 Task: Find connections with filter location Bakau with filter topic #house with filter profile language Spanish with filter current company Indian Administrative Service (IAS) - Government of India with filter school St. Joseph's Matriculation Higher Secondary School with filter industry Executive Offices with filter service category Email Marketing with filter keywords title Culture Operations Manager
Action: Mouse moved to (253, 192)
Screenshot: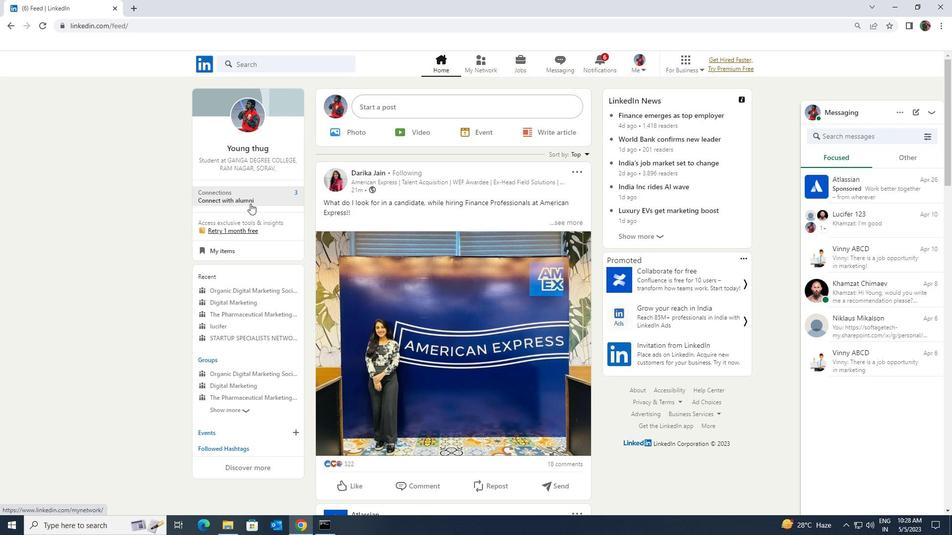 
Action: Mouse pressed left at (253, 192)
Screenshot: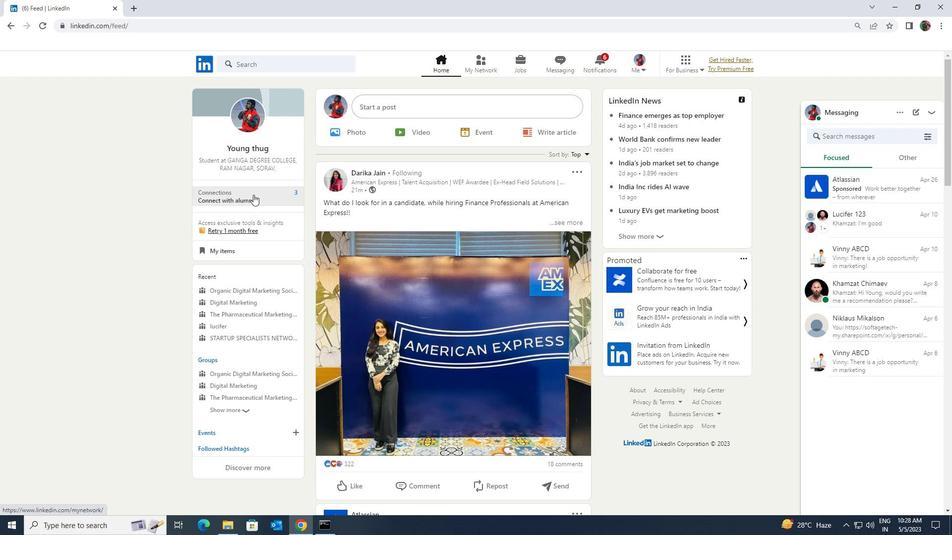 
Action: Mouse moved to (253, 124)
Screenshot: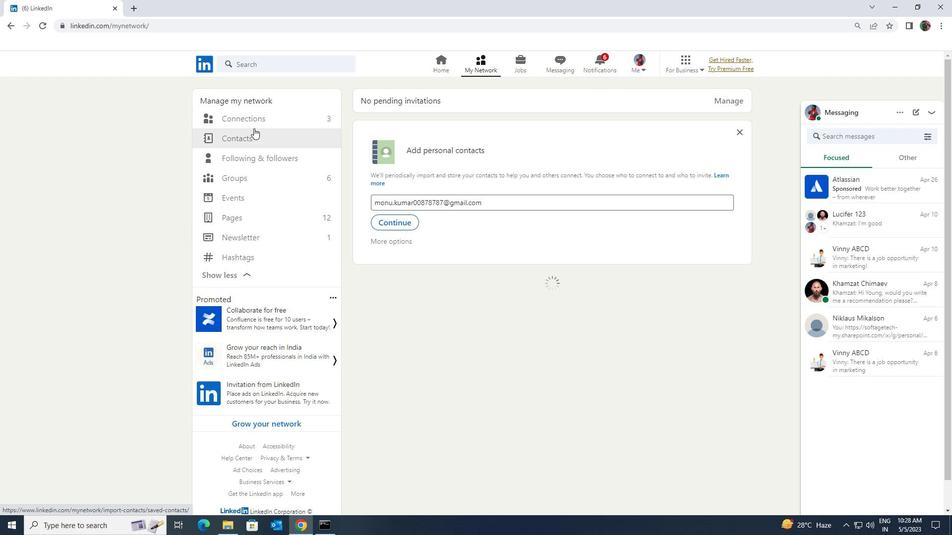 
Action: Mouse pressed left at (253, 124)
Screenshot: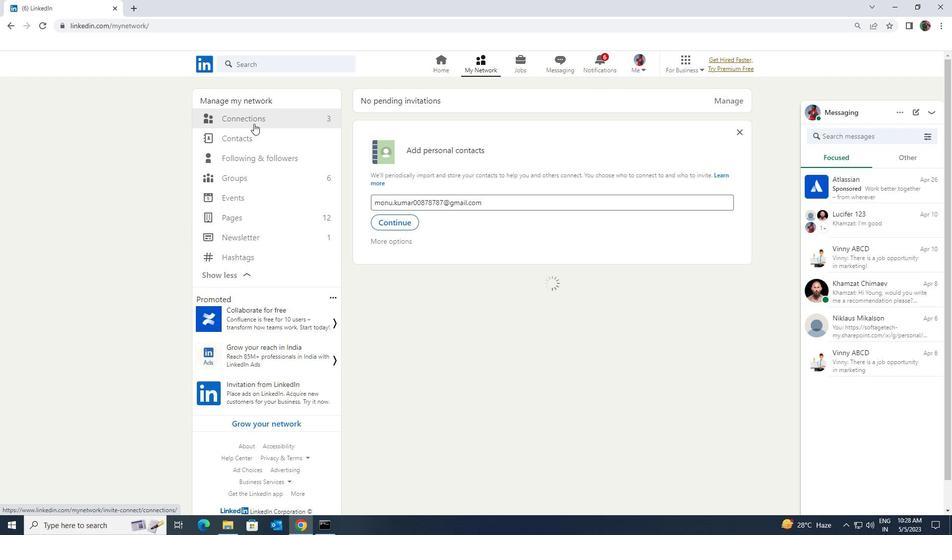 
Action: Mouse moved to (525, 122)
Screenshot: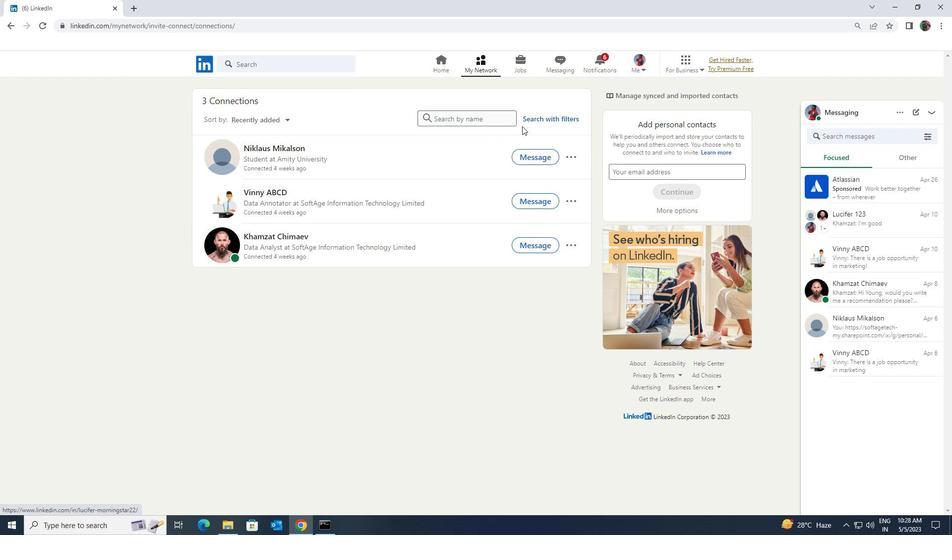 
Action: Mouse pressed left at (525, 122)
Screenshot: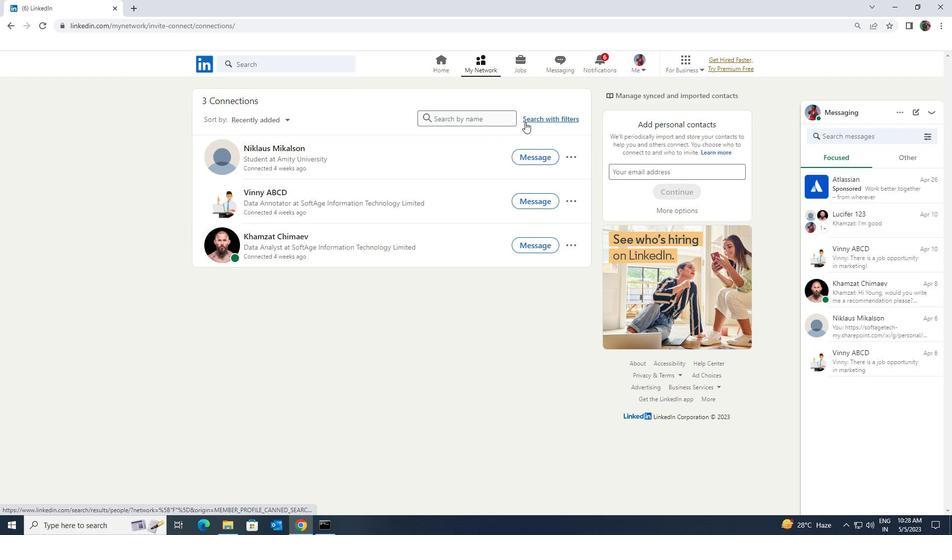 
Action: Mouse moved to (509, 94)
Screenshot: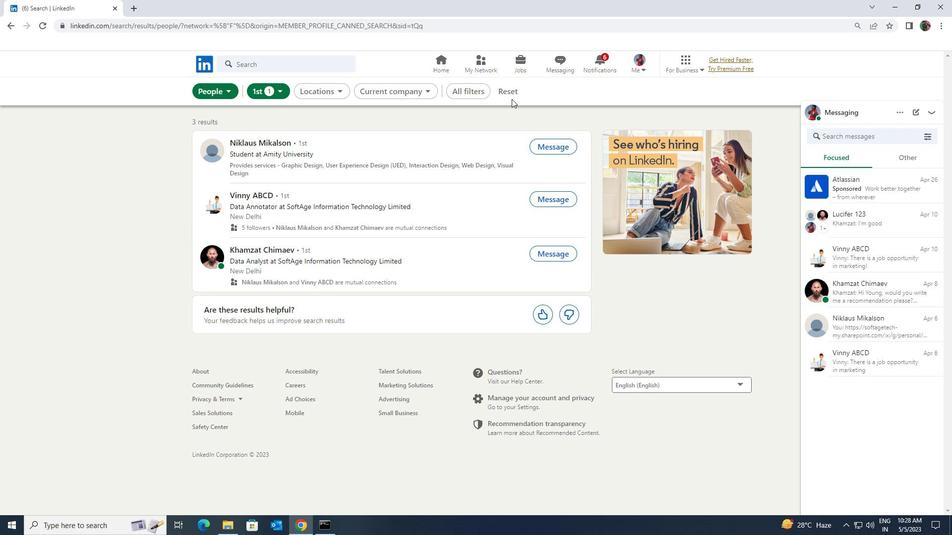 
Action: Mouse pressed left at (509, 94)
Screenshot: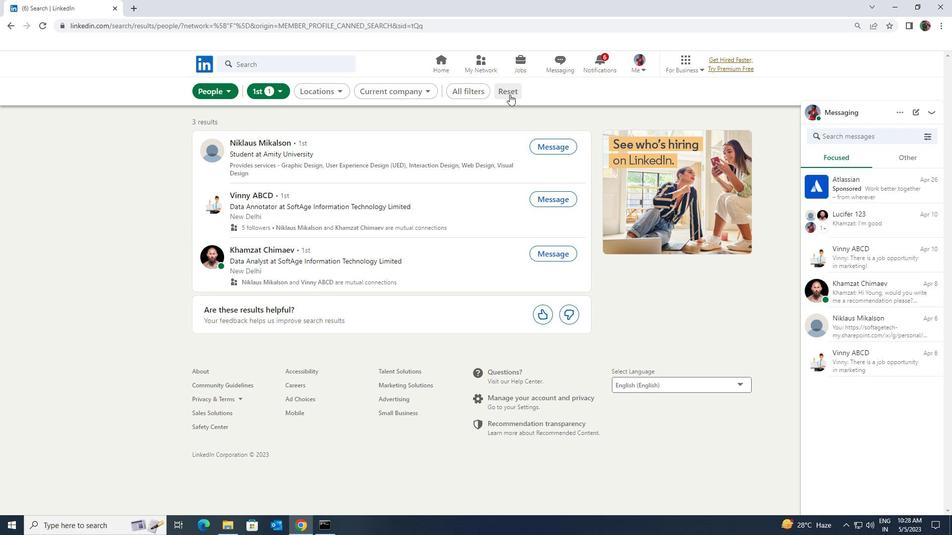 
Action: Mouse moved to (493, 88)
Screenshot: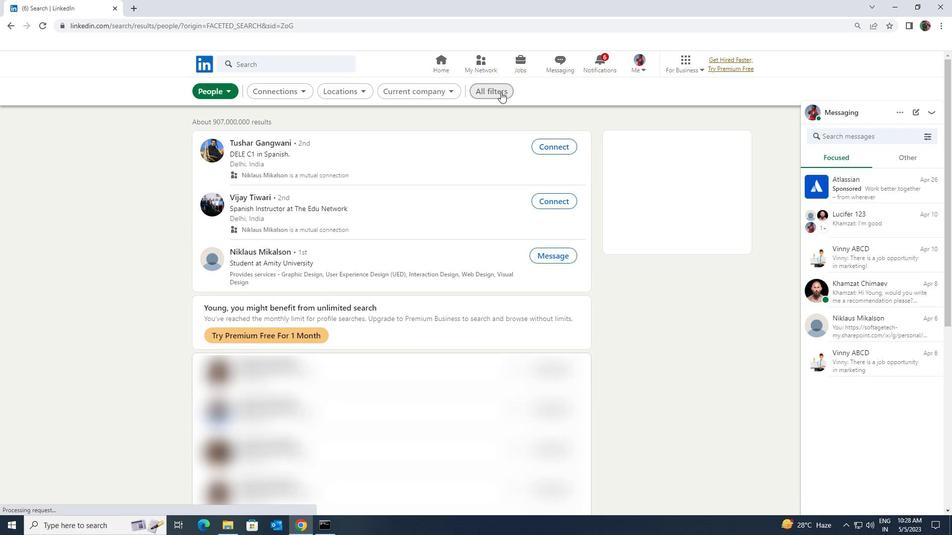
Action: Mouse pressed left at (493, 88)
Screenshot: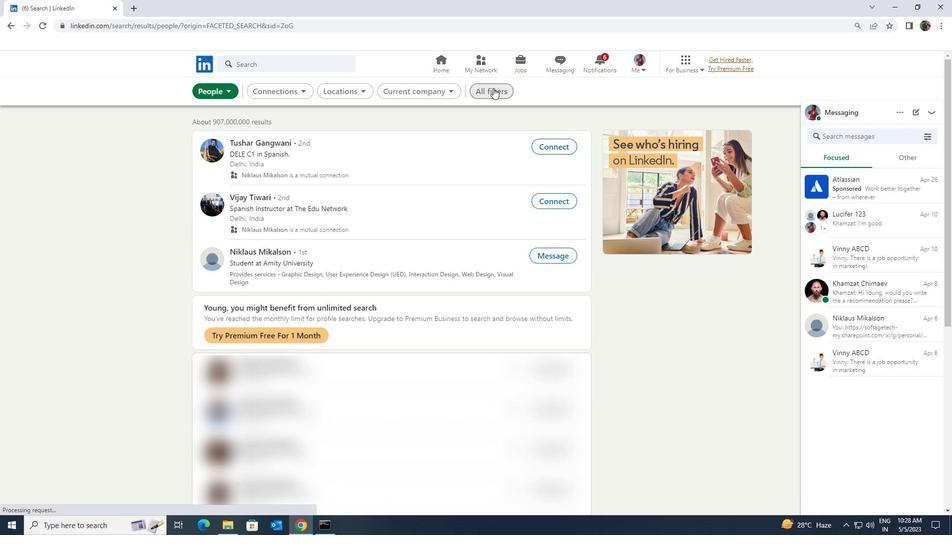 
Action: Mouse moved to (817, 387)
Screenshot: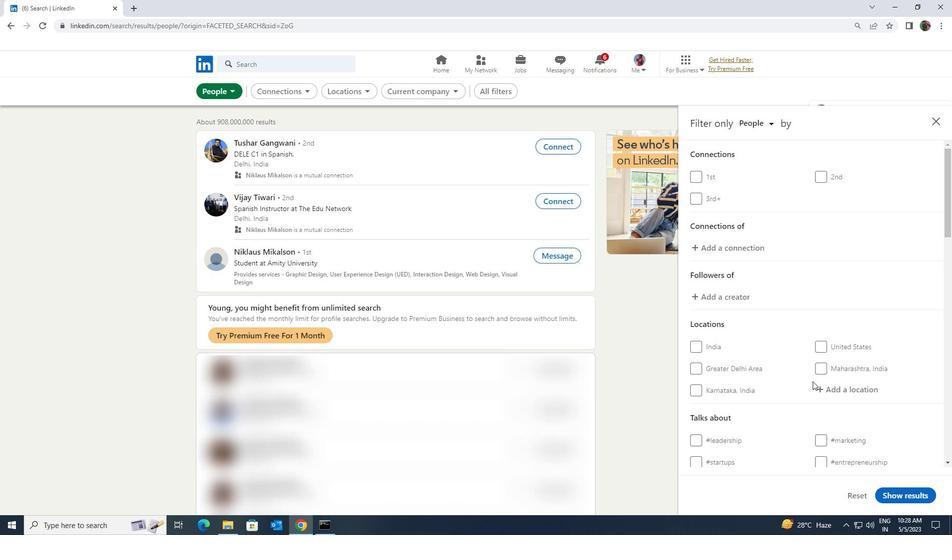 
Action: Mouse pressed left at (817, 387)
Screenshot: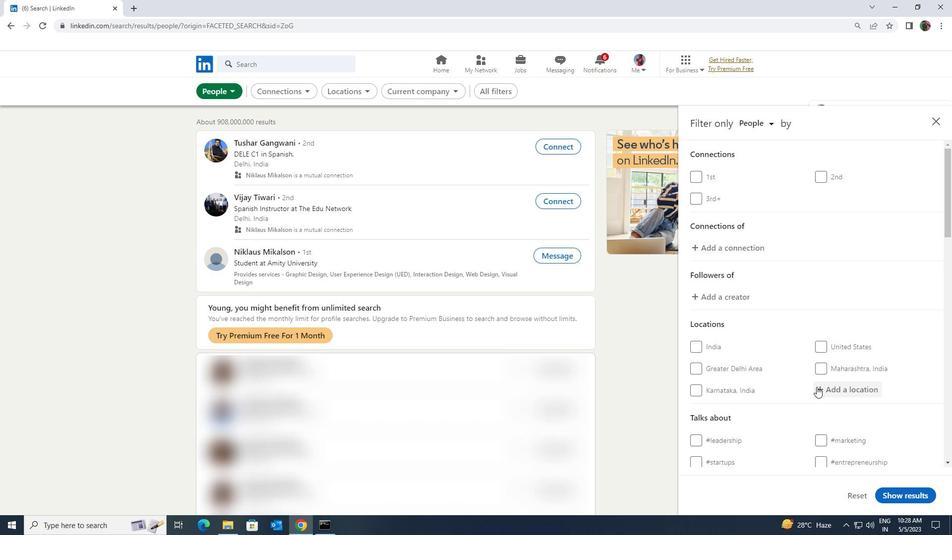 
Action: Mouse moved to (795, 378)
Screenshot: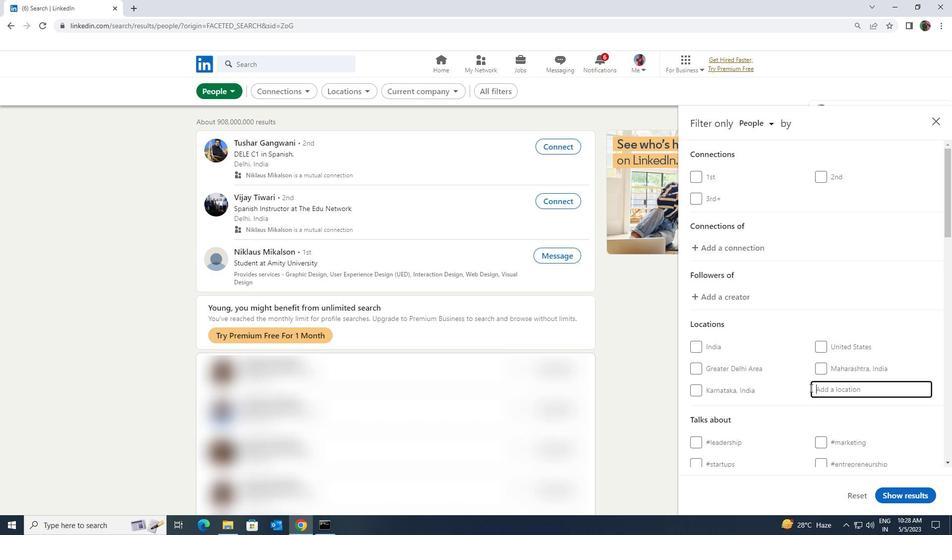 
Action: Key pressed <Key.shift>BAKAU<Key.enter>
Screenshot: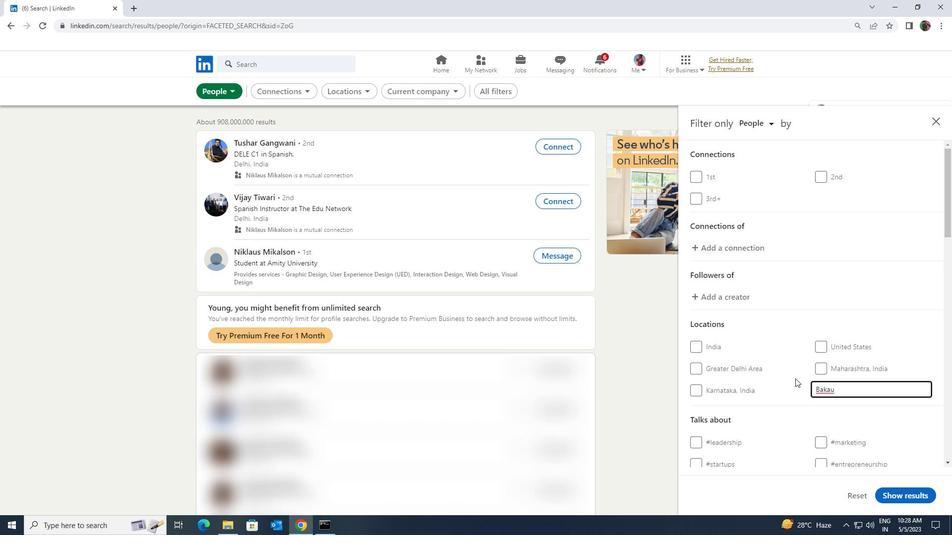 
Action: Mouse moved to (794, 379)
Screenshot: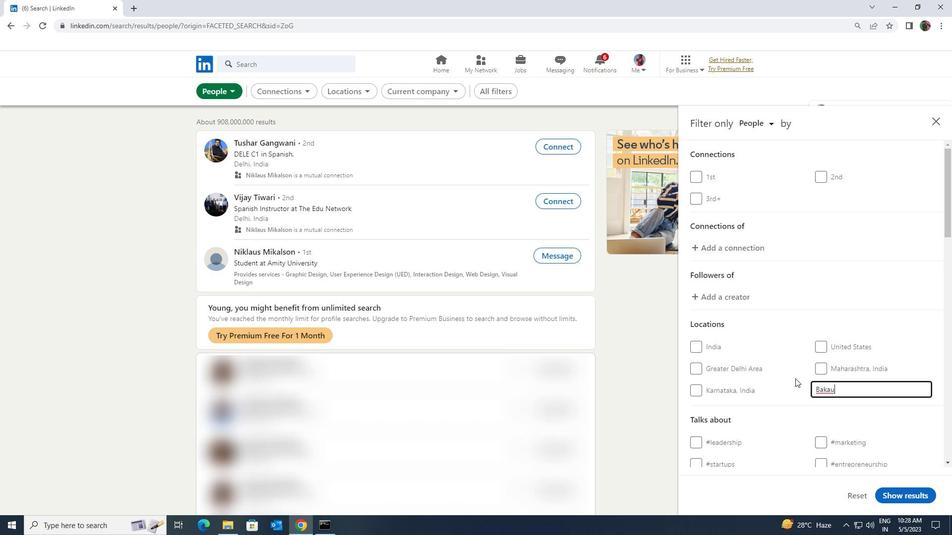 
Action: Mouse scrolled (794, 379) with delta (0, 0)
Screenshot: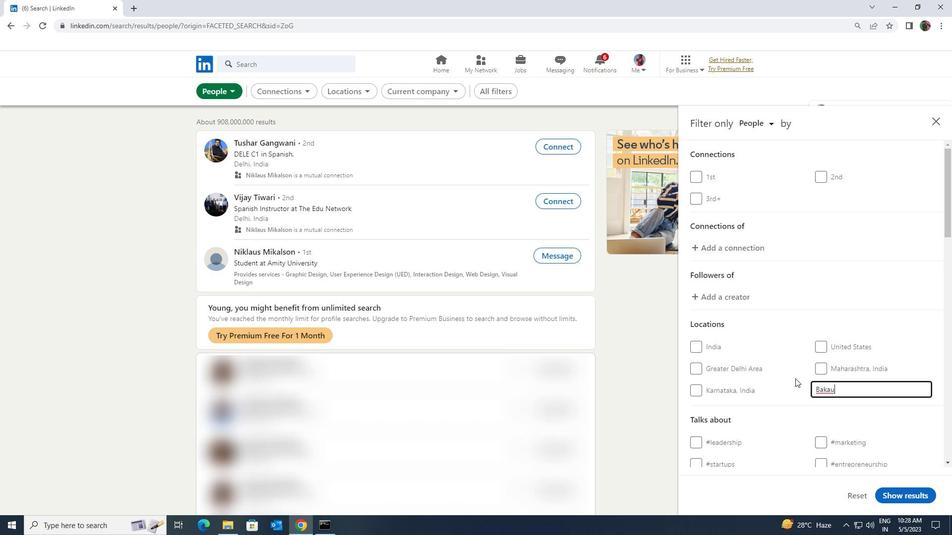 
Action: Mouse moved to (819, 431)
Screenshot: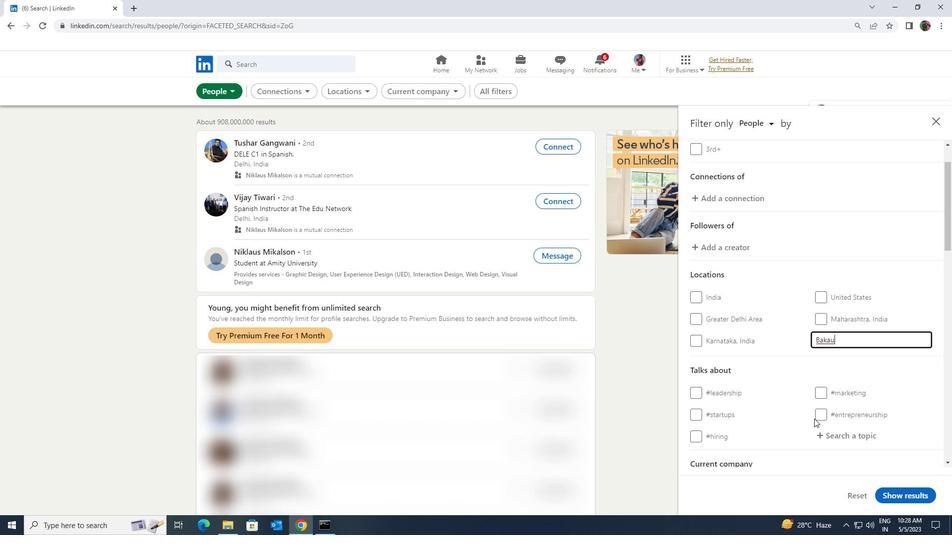 
Action: Mouse pressed left at (819, 431)
Screenshot: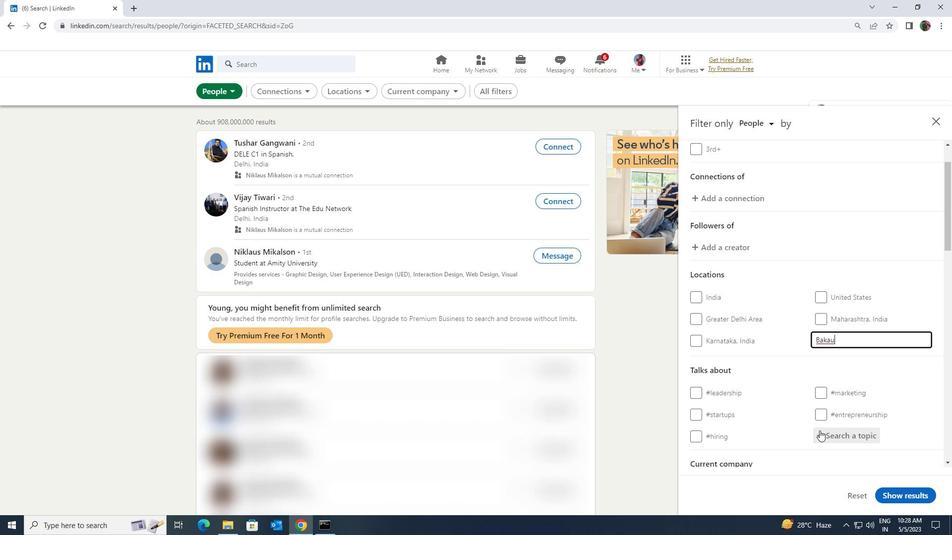 
Action: Mouse moved to (811, 427)
Screenshot: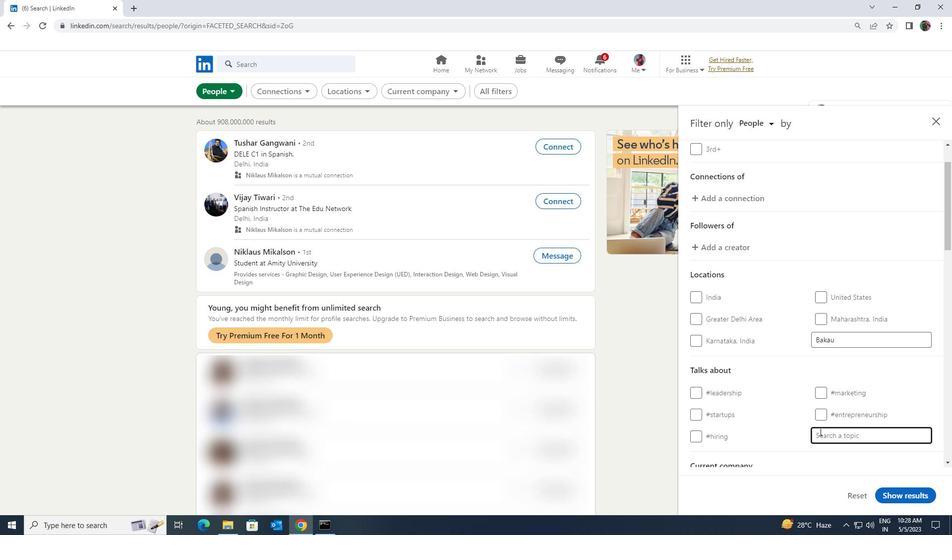 
Action: Key pressed <Key.shift><Key.shift><Key.shift><Key.shift><Key.shift><Key.shift><Key.shift><Key.shift><Key.shift><Key.shift><Key.shift>HOUSE
Screenshot: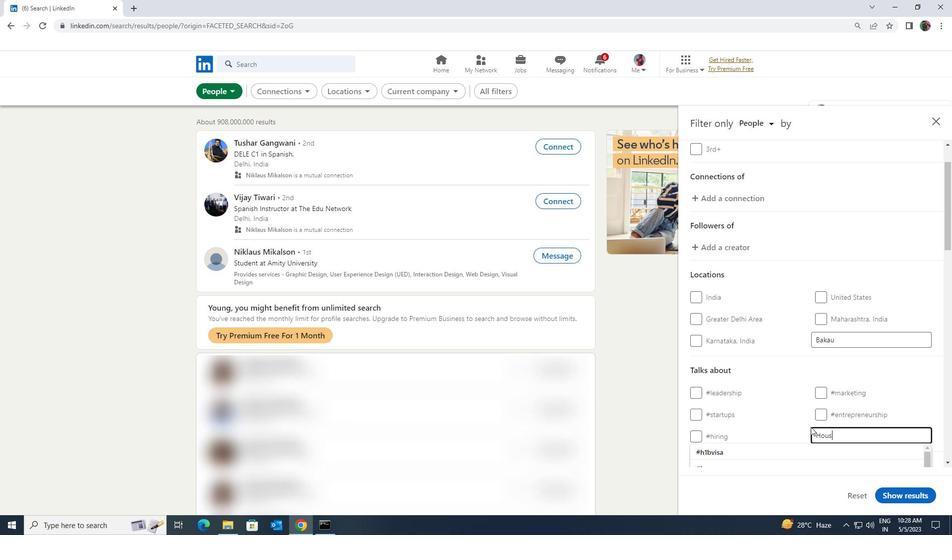 
Action: Mouse moved to (810, 426)
Screenshot: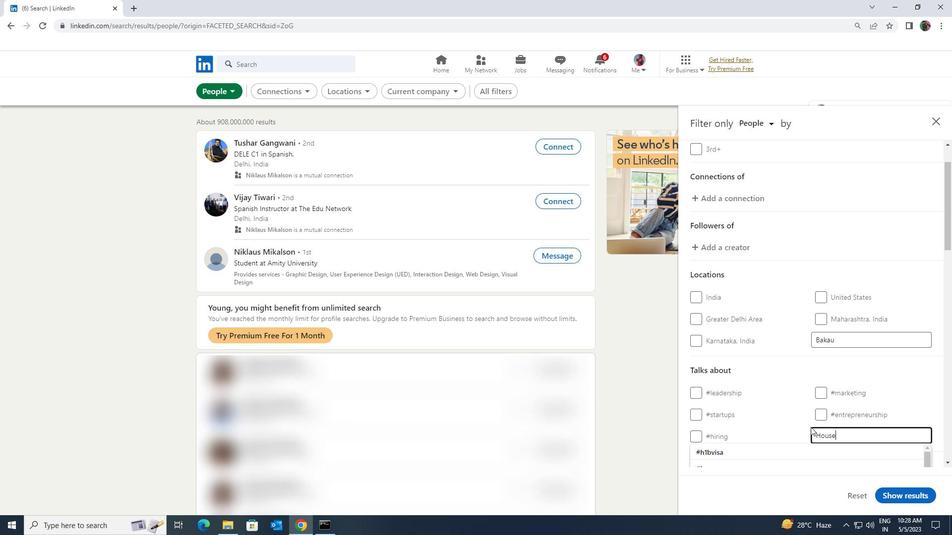 
Action: Mouse scrolled (810, 426) with delta (0, 0)
Screenshot: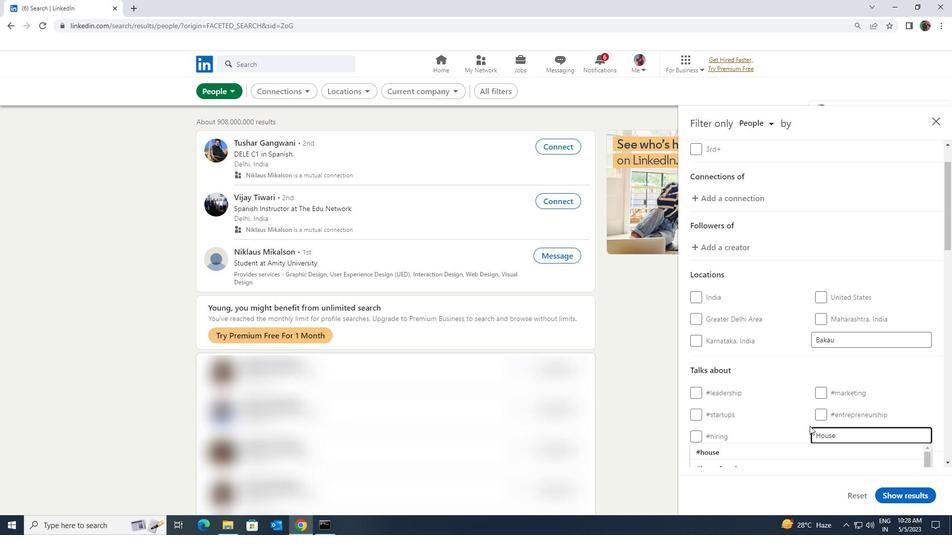 
Action: Mouse moved to (794, 399)
Screenshot: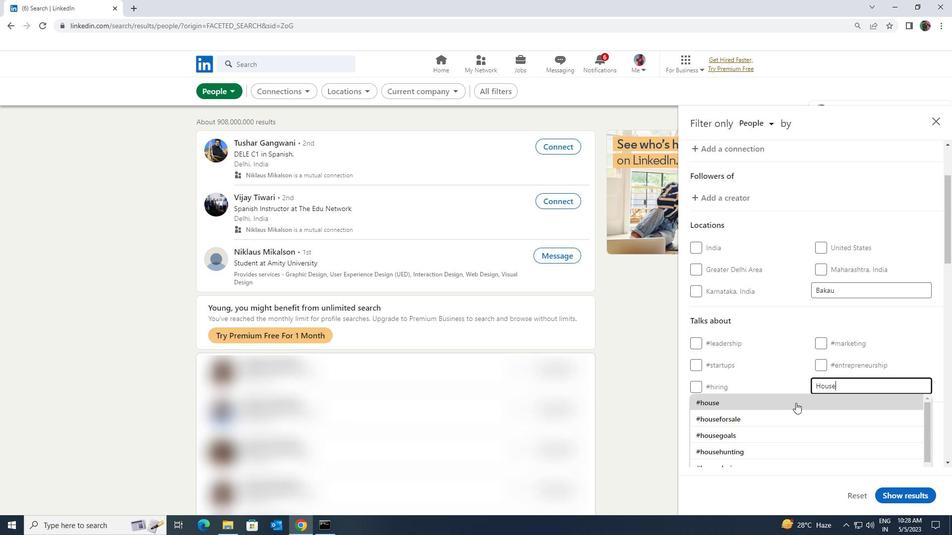 
Action: Mouse pressed left at (794, 399)
Screenshot: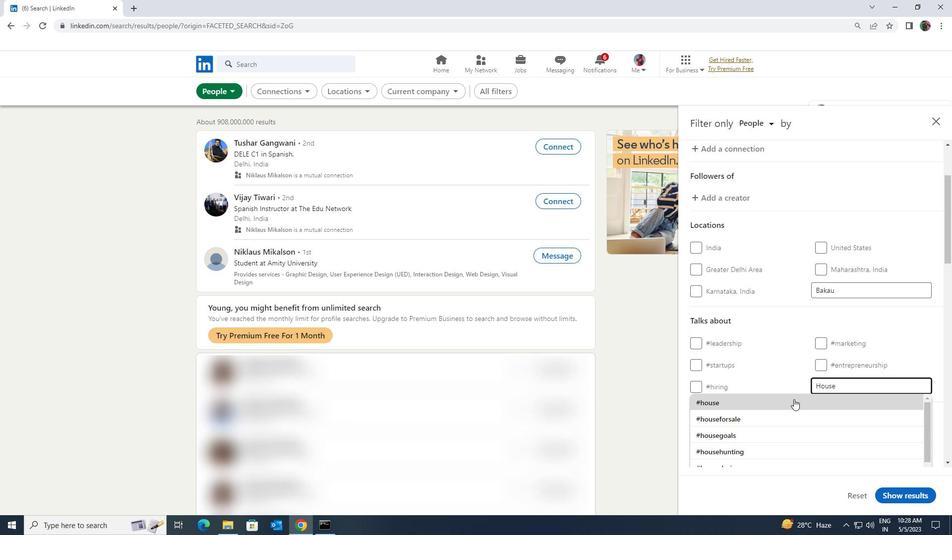 
Action: Mouse scrolled (794, 399) with delta (0, 0)
Screenshot: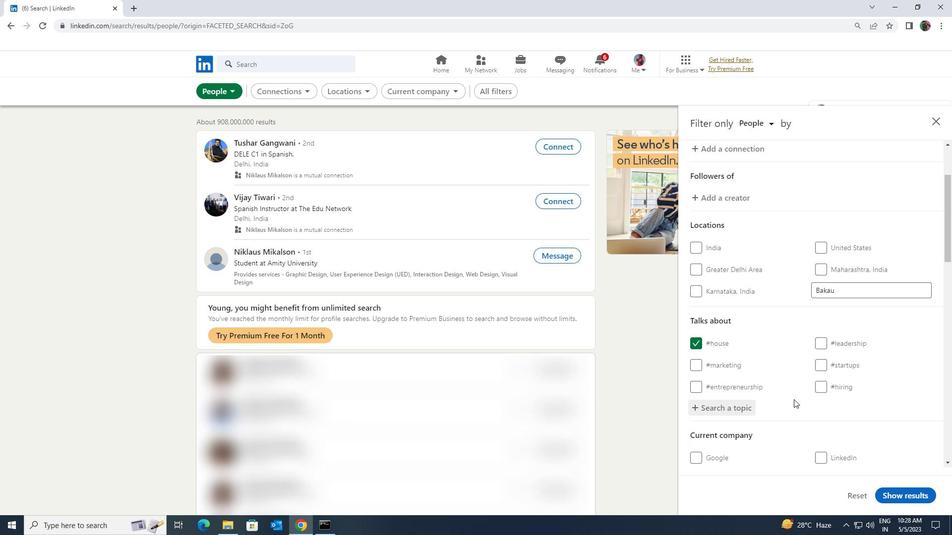 
Action: Mouse scrolled (794, 399) with delta (0, 0)
Screenshot: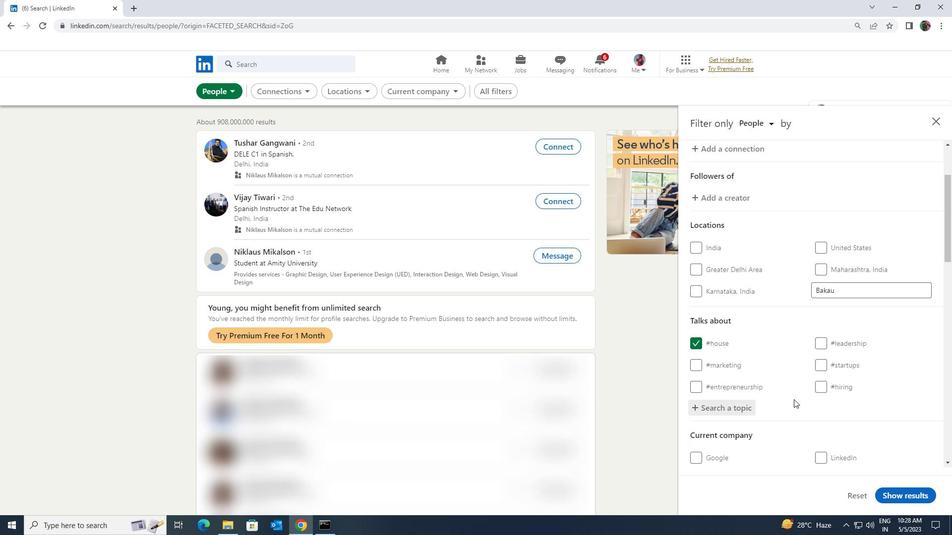 
Action: Mouse scrolled (794, 399) with delta (0, 0)
Screenshot: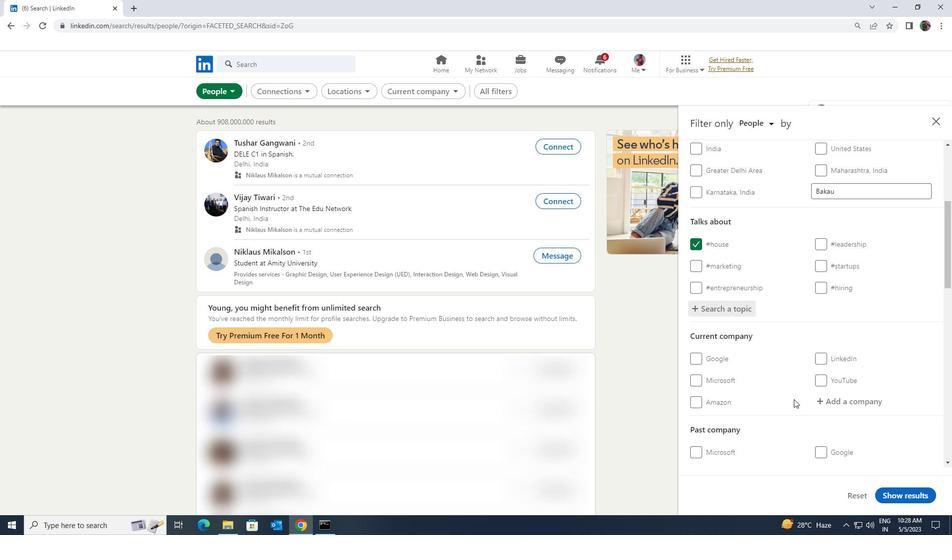 
Action: Mouse moved to (793, 399)
Screenshot: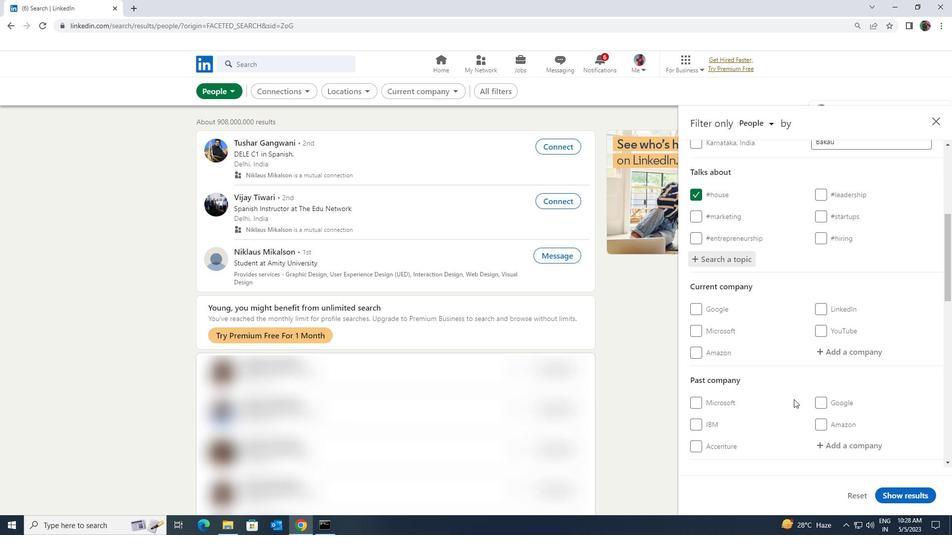 
Action: Mouse scrolled (793, 399) with delta (0, 0)
Screenshot: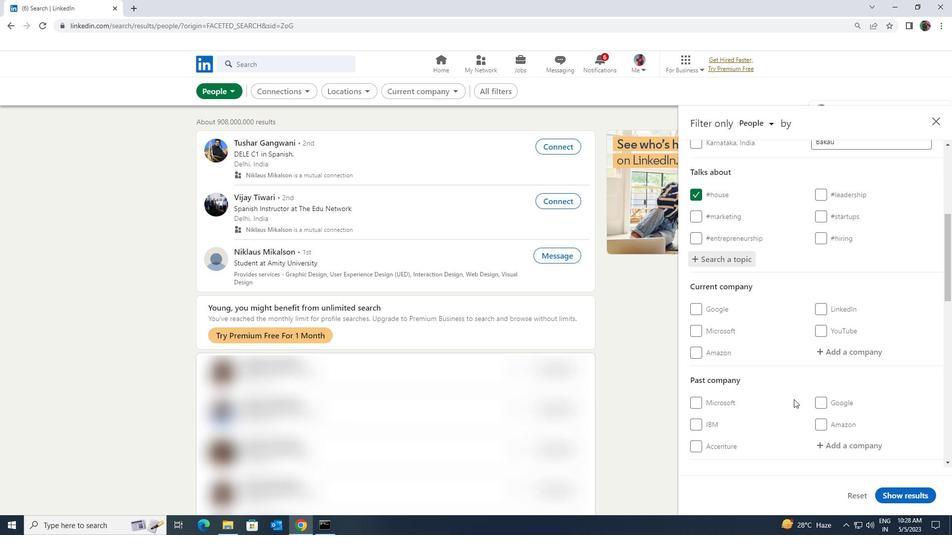 
Action: Mouse moved to (793, 397)
Screenshot: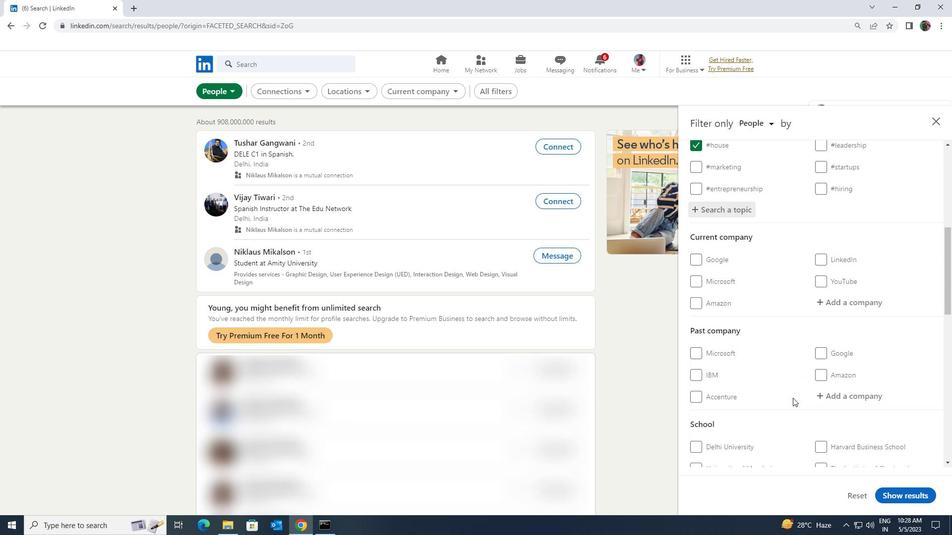 
Action: Mouse scrolled (793, 396) with delta (0, 0)
Screenshot: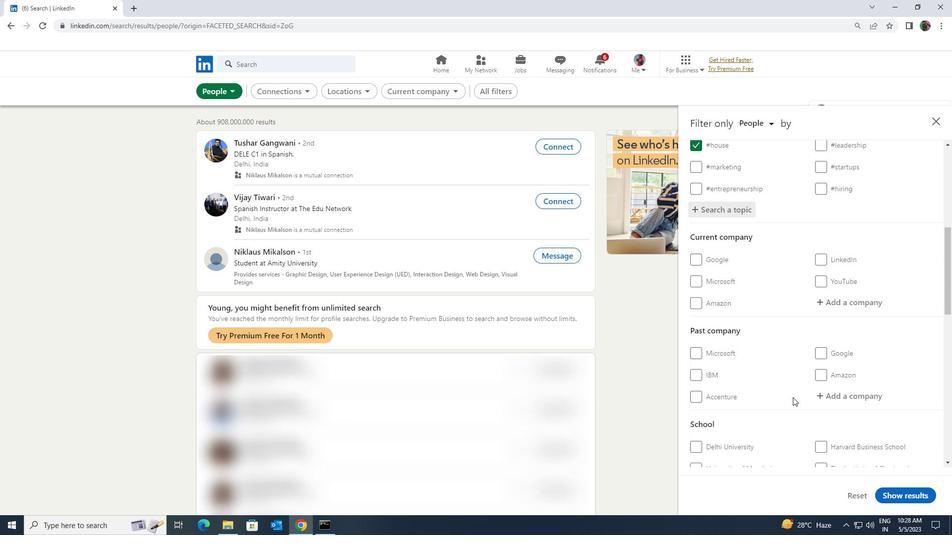 
Action: Mouse scrolled (793, 396) with delta (0, 0)
Screenshot: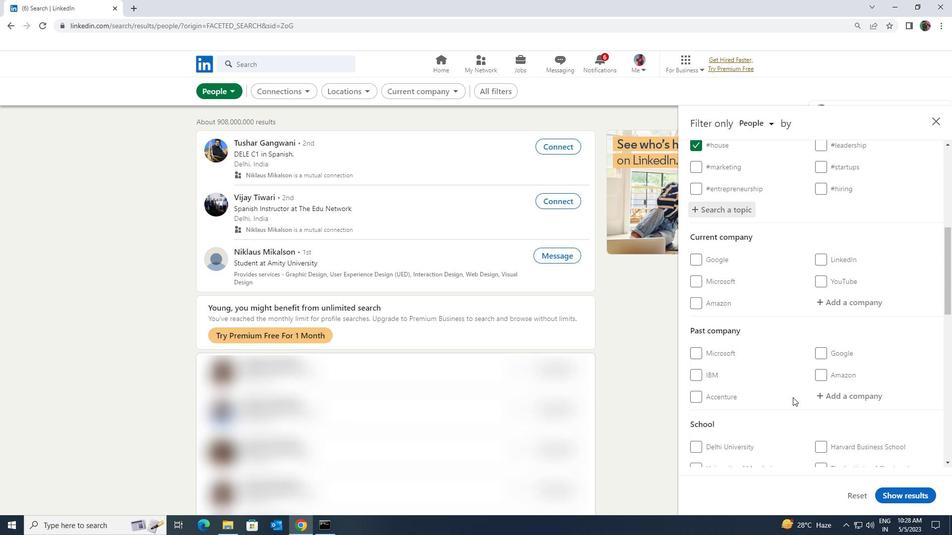 
Action: Mouse moved to (793, 395)
Screenshot: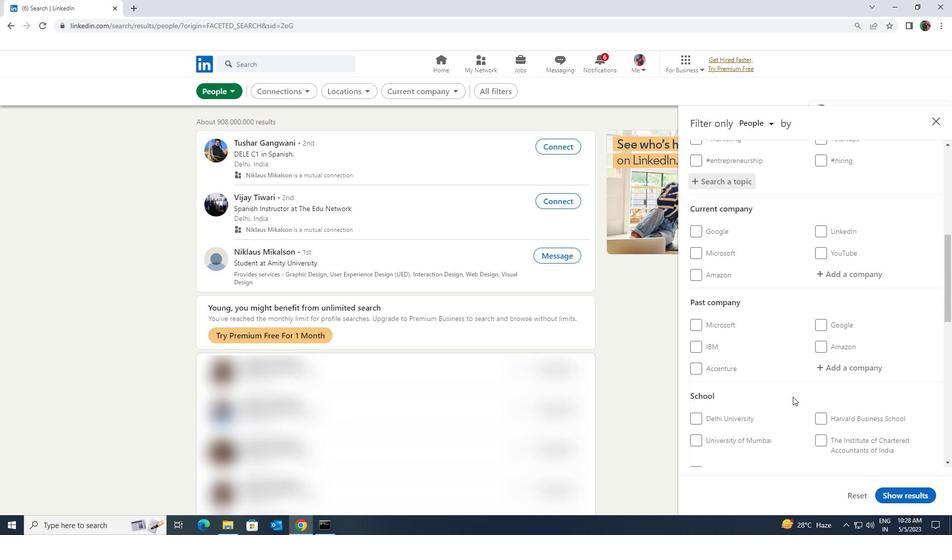 
Action: Mouse scrolled (793, 395) with delta (0, 0)
Screenshot: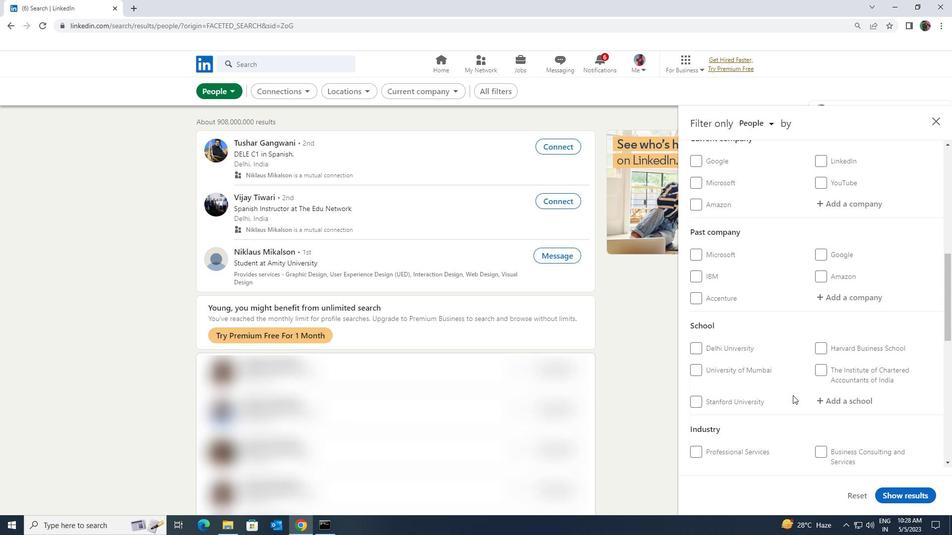 
Action: Mouse scrolled (793, 395) with delta (0, 0)
Screenshot: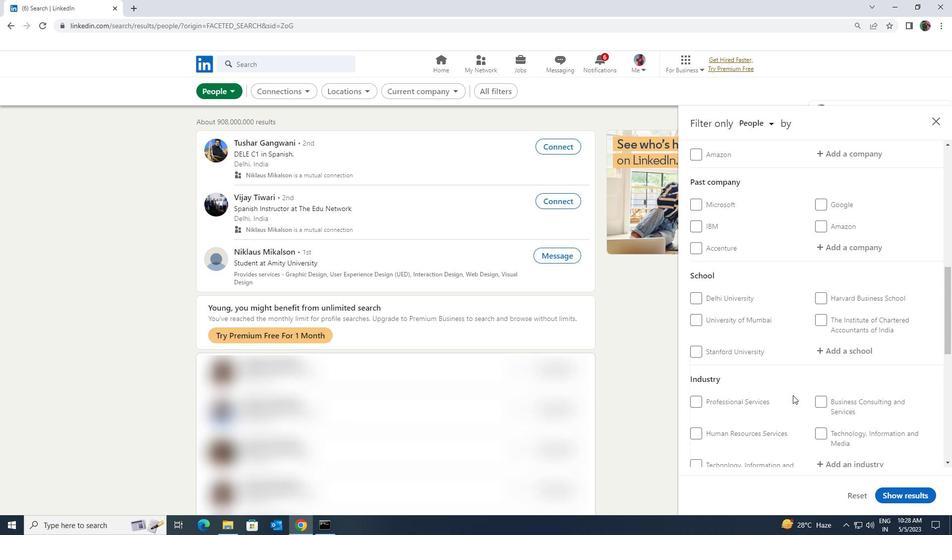 
Action: Mouse scrolled (793, 395) with delta (0, 0)
Screenshot: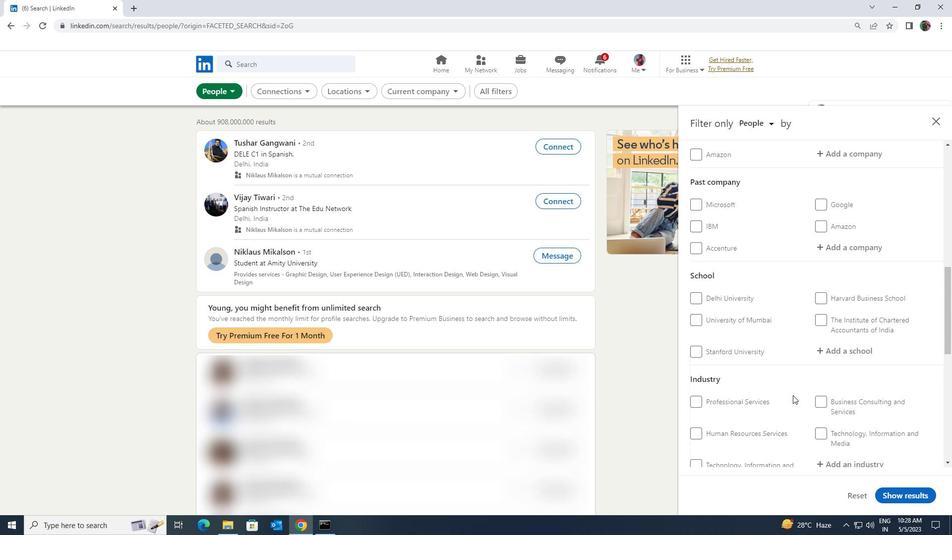 
Action: Mouse scrolled (793, 395) with delta (0, 0)
Screenshot: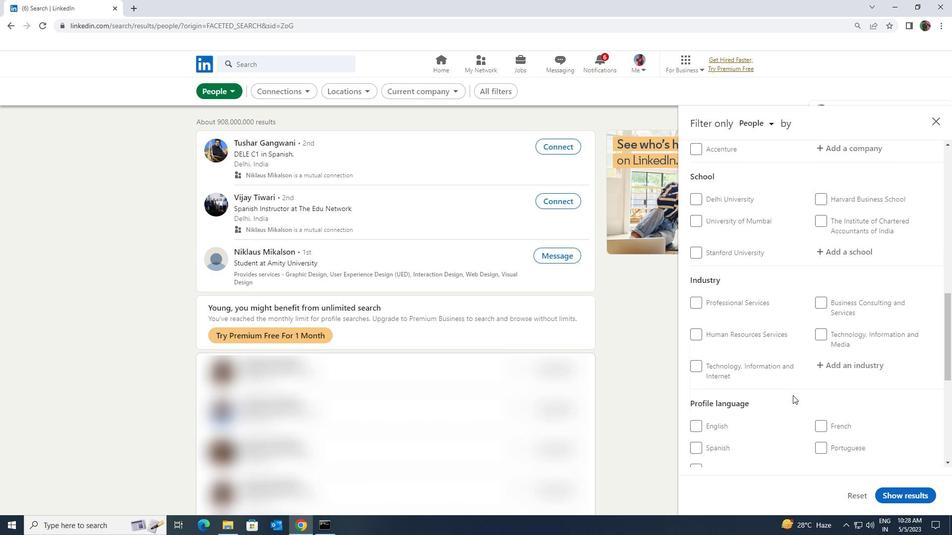 
Action: Mouse moved to (698, 398)
Screenshot: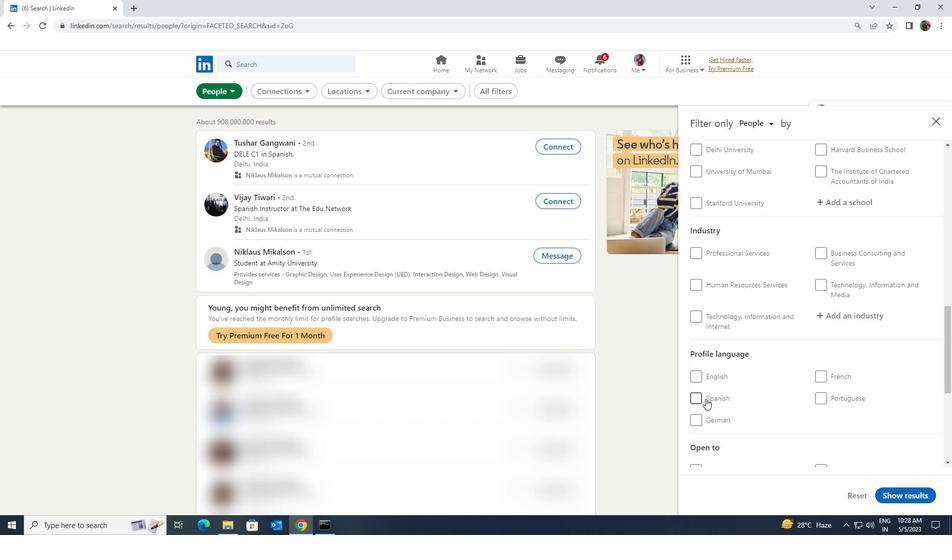 
Action: Mouse pressed left at (698, 398)
Screenshot: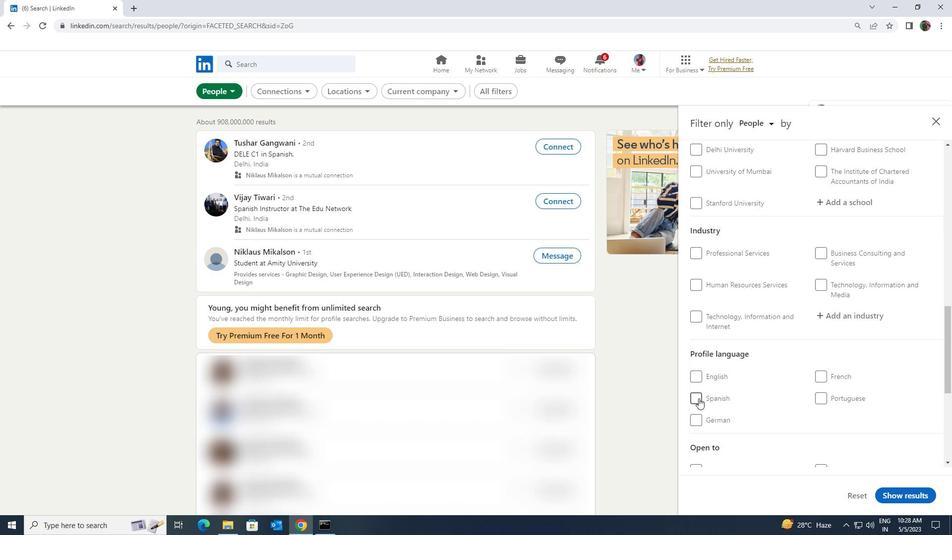 
Action: Mouse moved to (767, 396)
Screenshot: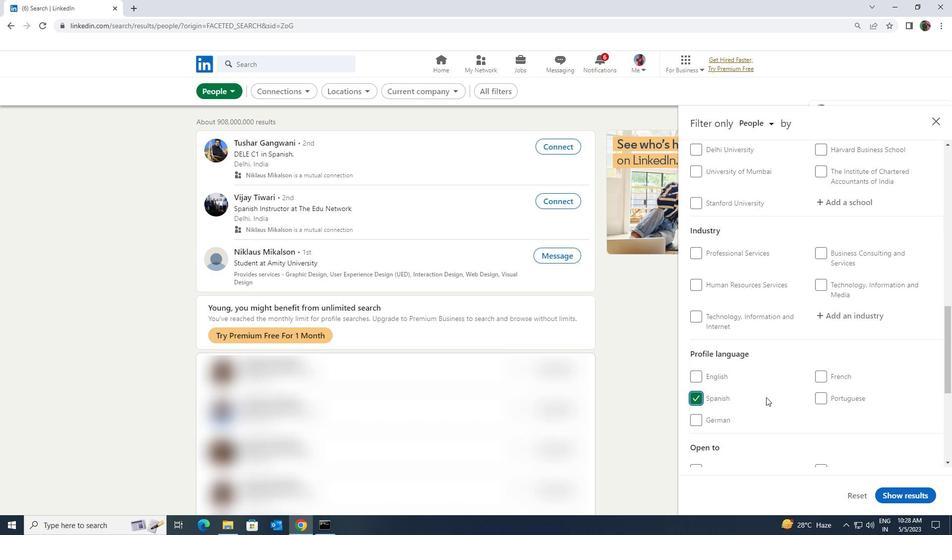 
Action: Mouse scrolled (767, 397) with delta (0, 0)
Screenshot: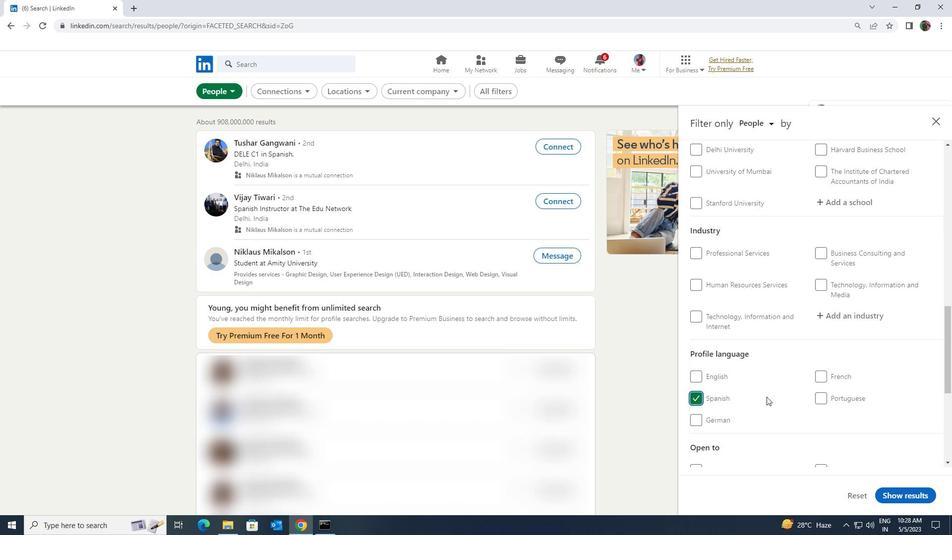 
Action: Mouse scrolled (767, 397) with delta (0, 0)
Screenshot: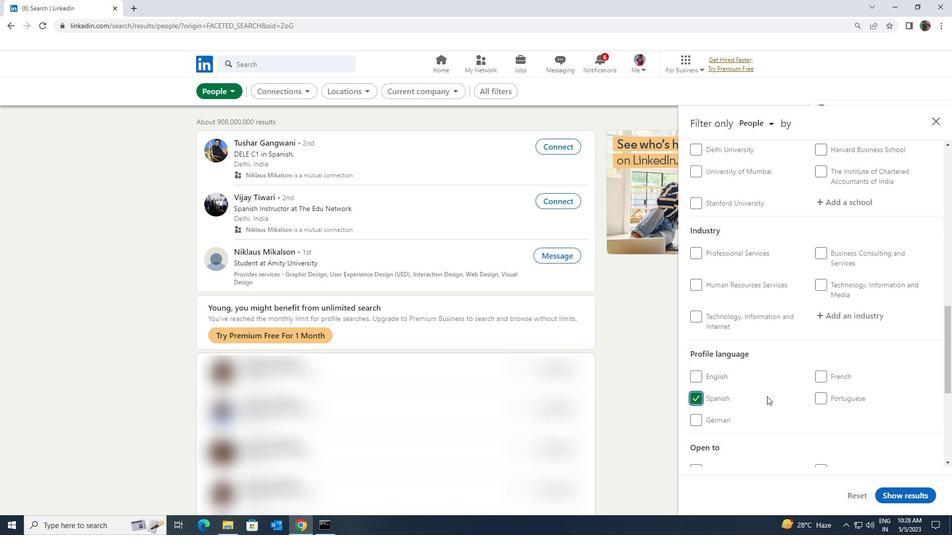 
Action: Mouse scrolled (767, 397) with delta (0, 0)
Screenshot: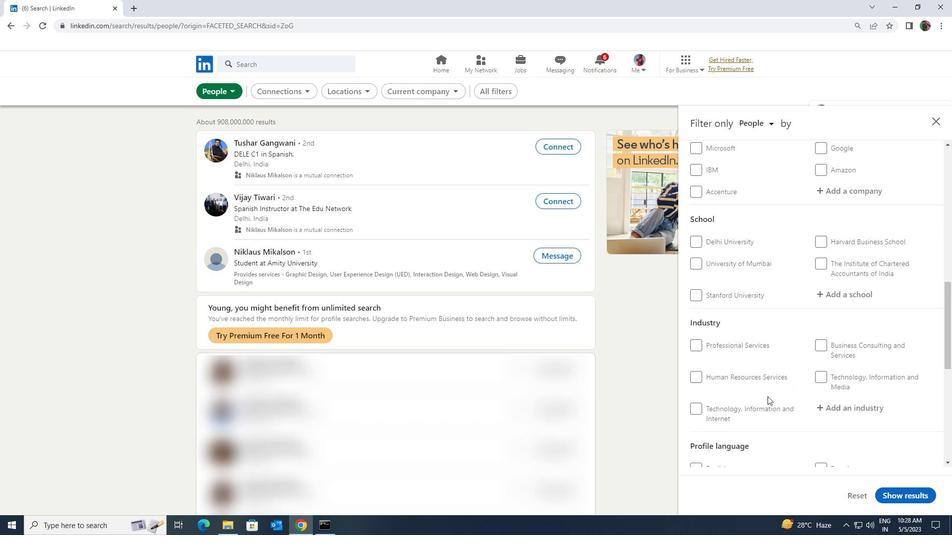 
Action: Mouse scrolled (767, 397) with delta (0, 0)
Screenshot: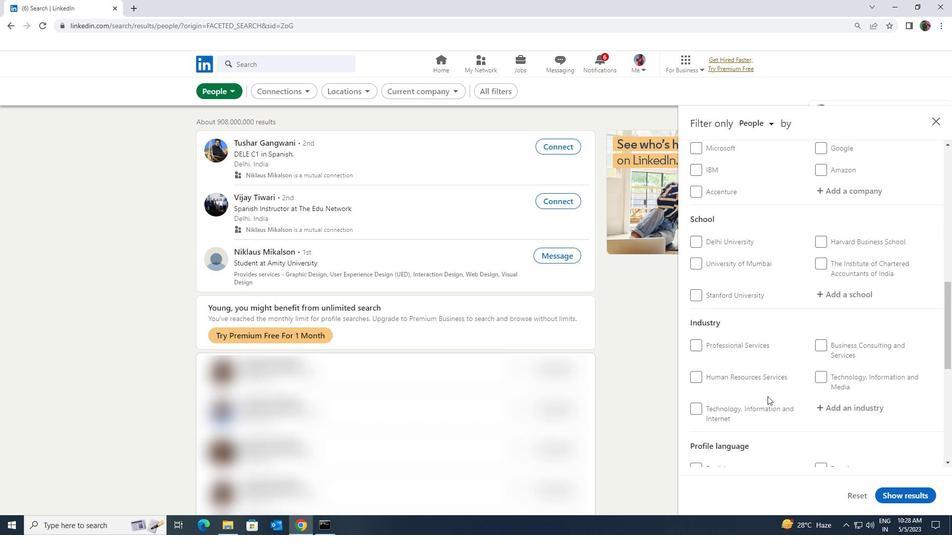 
Action: Mouse moved to (767, 397)
Screenshot: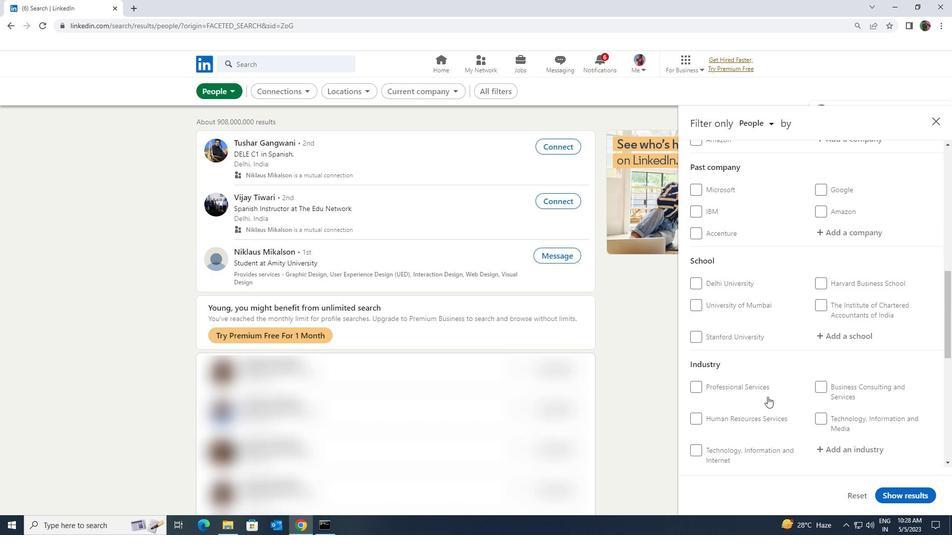 
Action: Mouse scrolled (767, 398) with delta (0, 0)
Screenshot: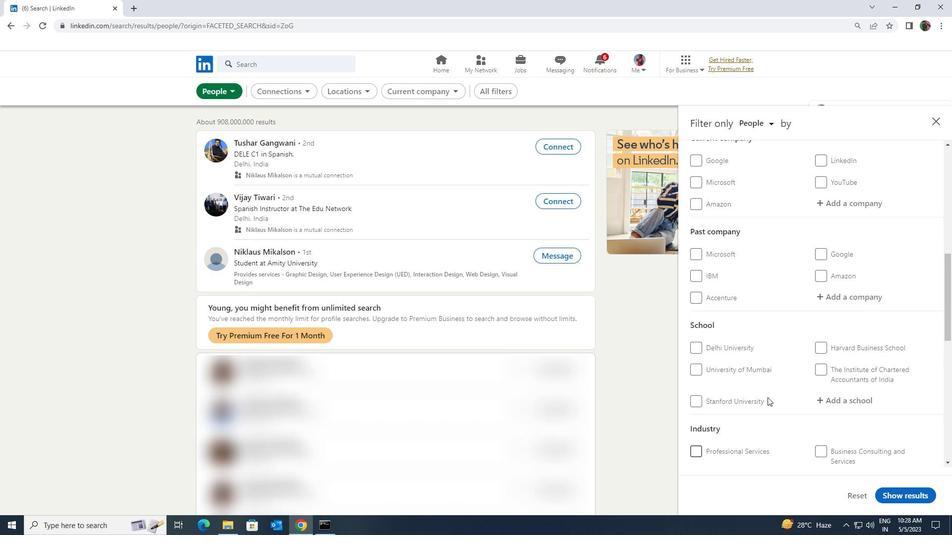 
Action: Mouse scrolled (767, 398) with delta (0, 0)
Screenshot: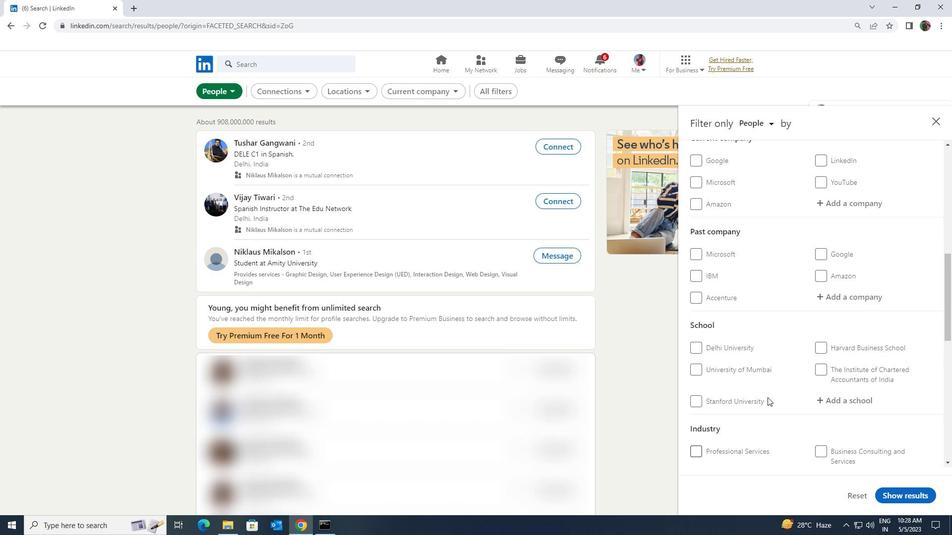 
Action: Mouse moved to (767, 397)
Screenshot: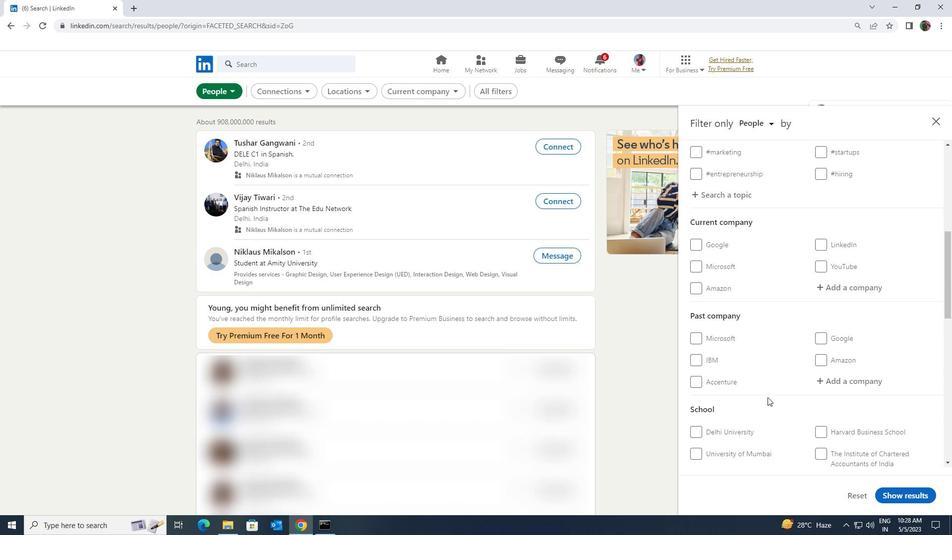 
Action: Mouse scrolled (767, 398) with delta (0, 0)
Screenshot: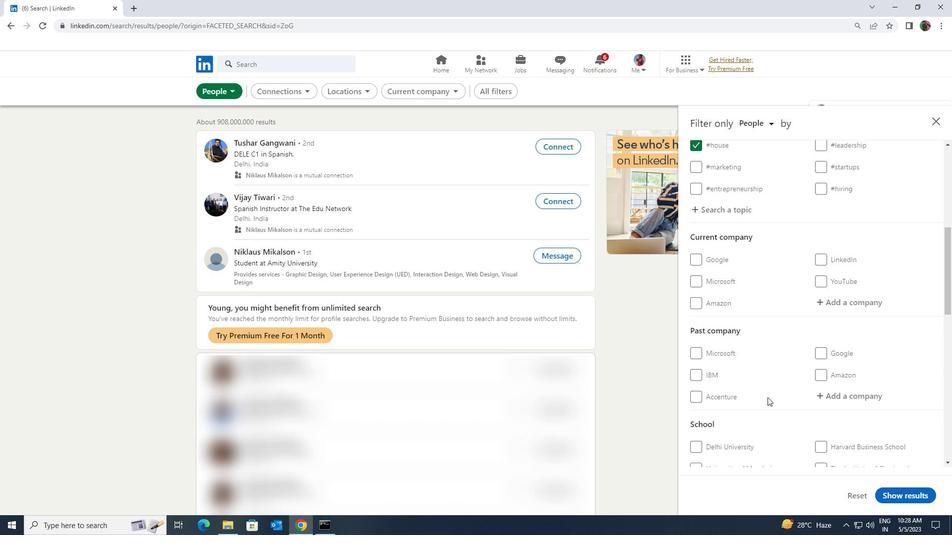 
Action: Mouse scrolled (767, 398) with delta (0, 0)
Screenshot: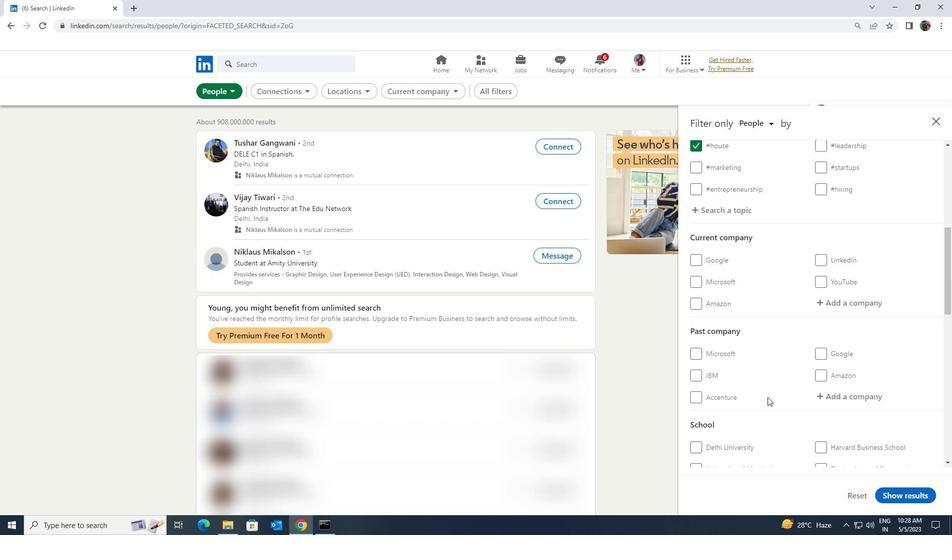 
Action: Mouse moved to (842, 406)
Screenshot: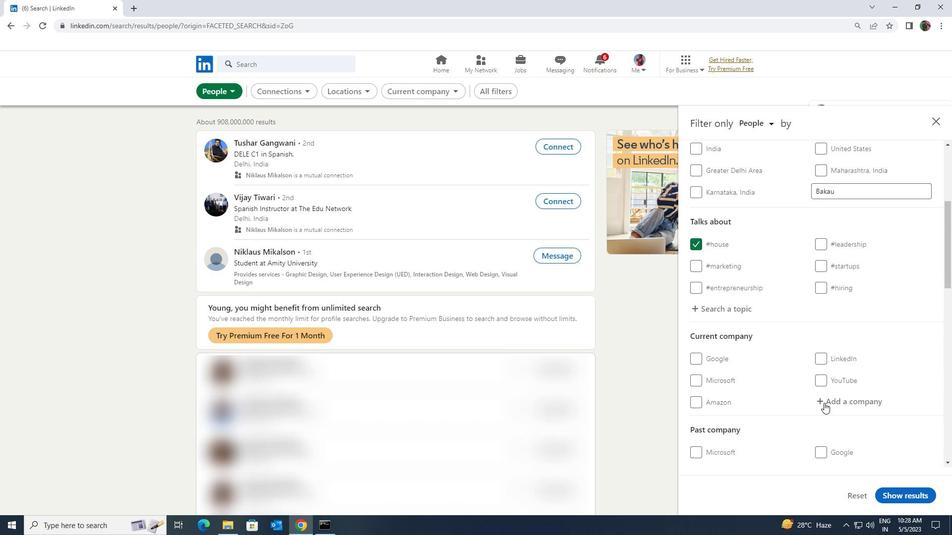 
Action: Mouse pressed left at (842, 406)
Screenshot: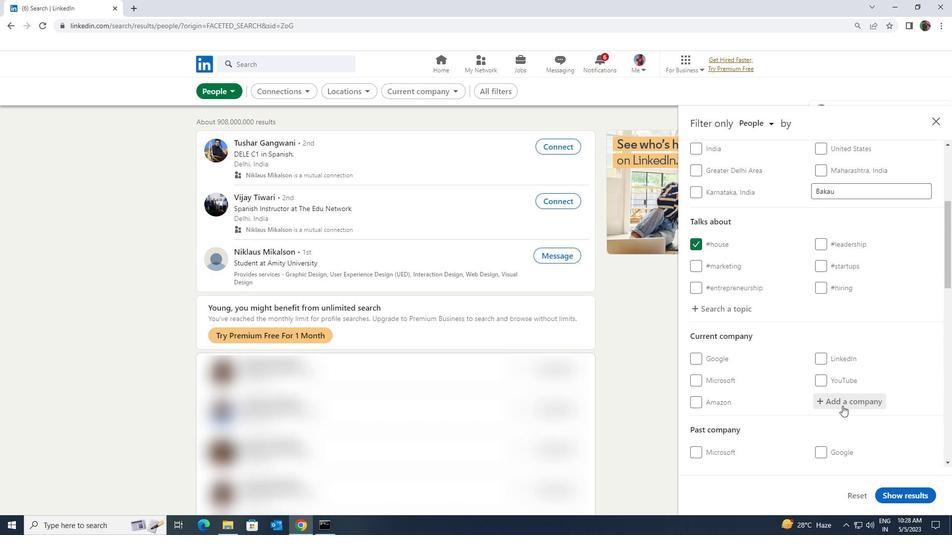 
Action: Mouse moved to (842, 405)
Screenshot: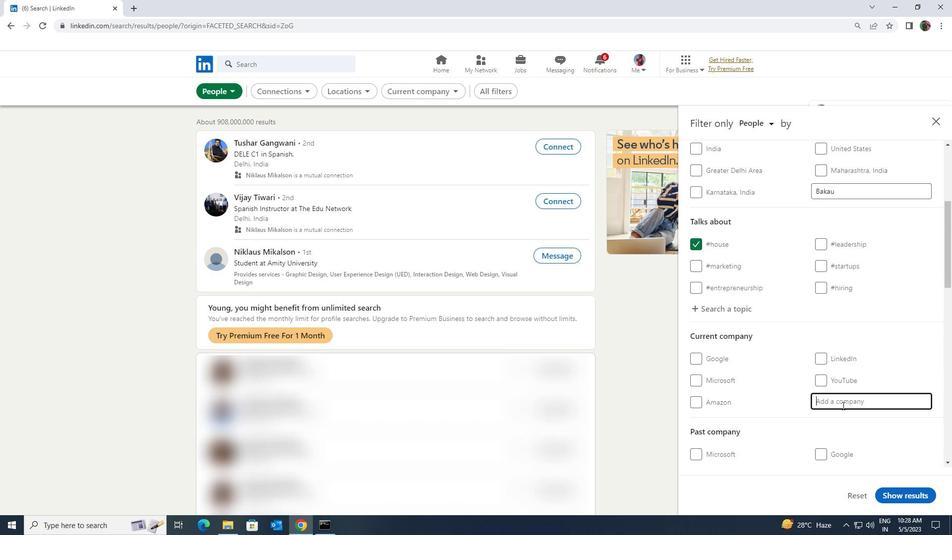 
Action: Key pressed <Key.shift>INDI
Screenshot: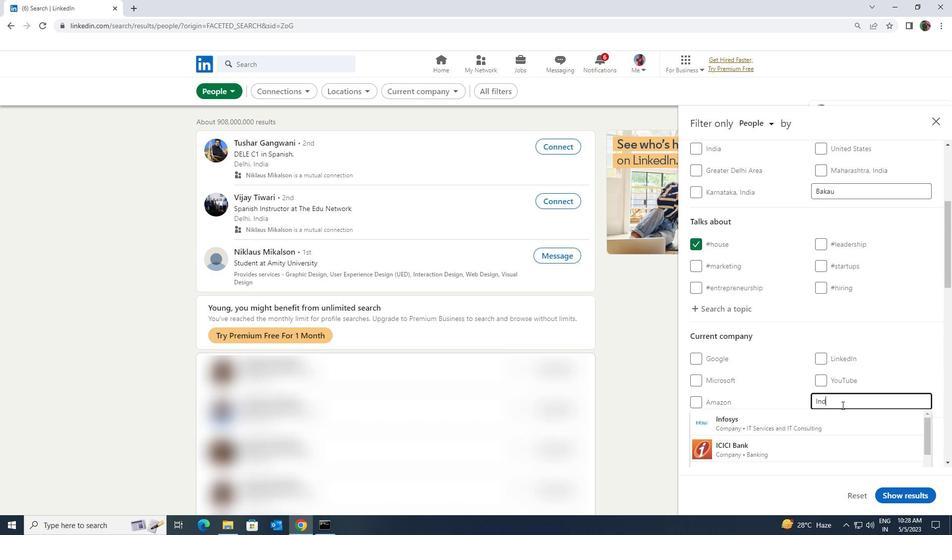 
Action: Mouse moved to (842, 405)
Screenshot: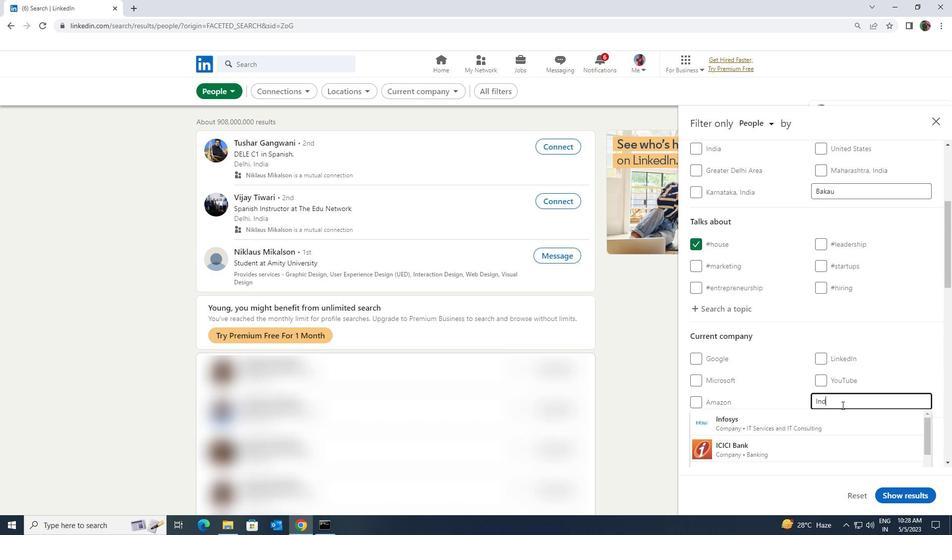 
Action: Key pressed AN<Key.space><Key.shift>ADMINIS
Screenshot: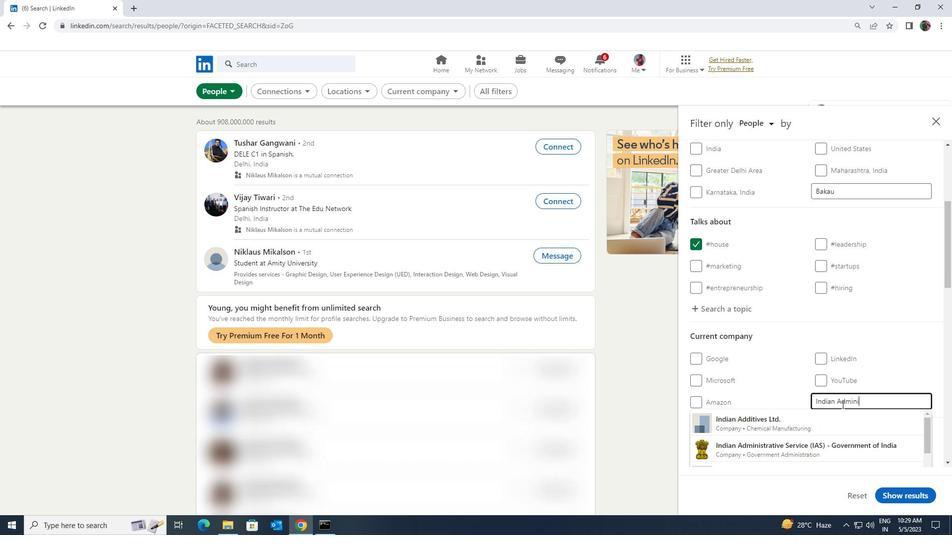 
Action: Mouse moved to (825, 427)
Screenshot: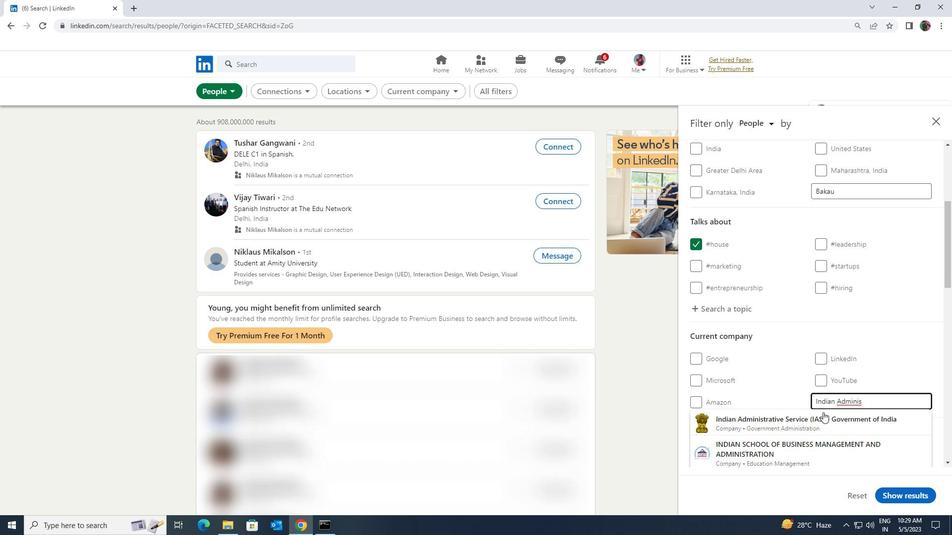 
Action: Mouse pressed left at (825, 427)
Screenshot: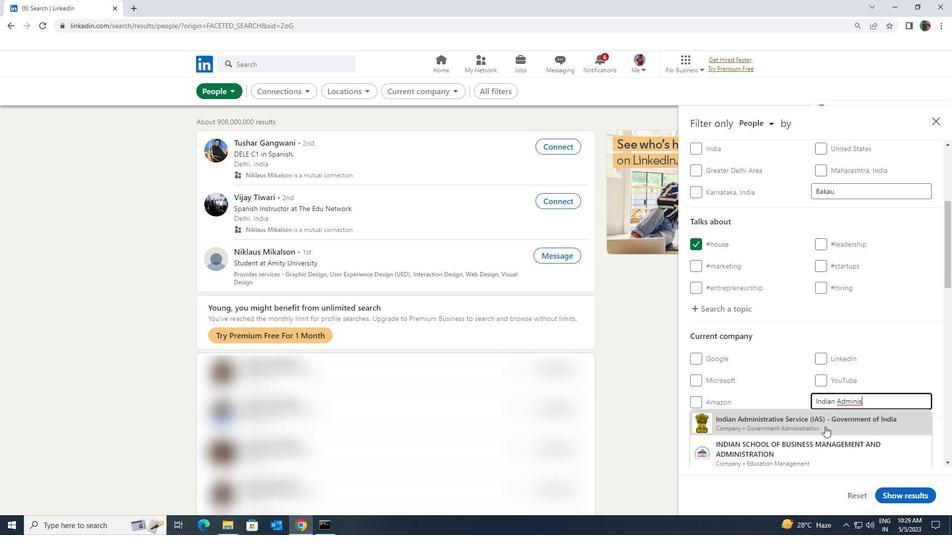 
Action: Mouse scrolled (825, 426) with delta (0, 0)
Screenshot: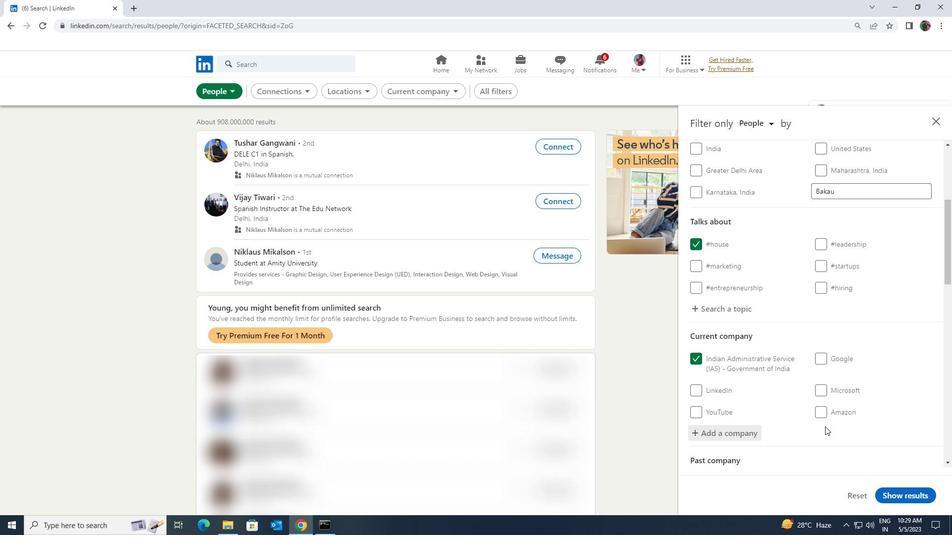 
Action: Mouse scrolled (825, 426) with delta (0, 0)
Screenshot: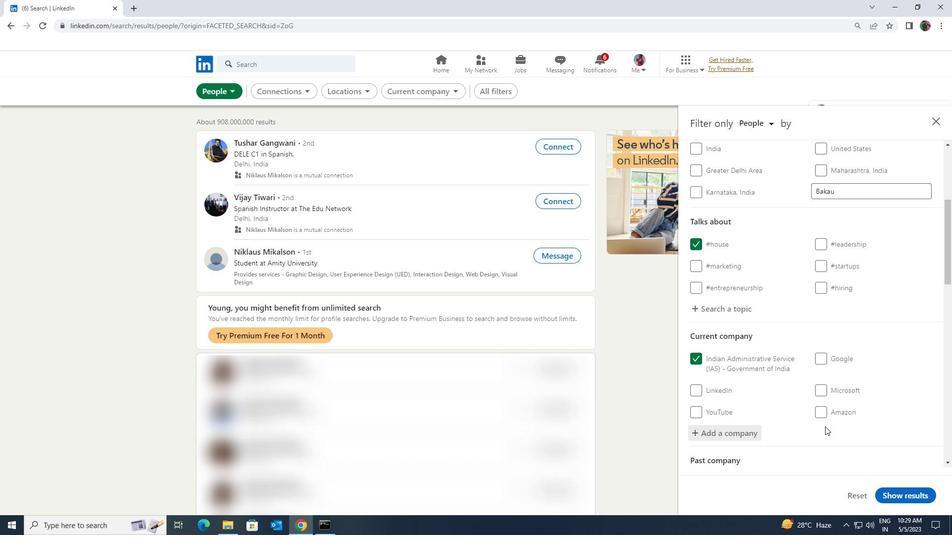 
Action: Mouse moved to (825, 427)
Screenshot: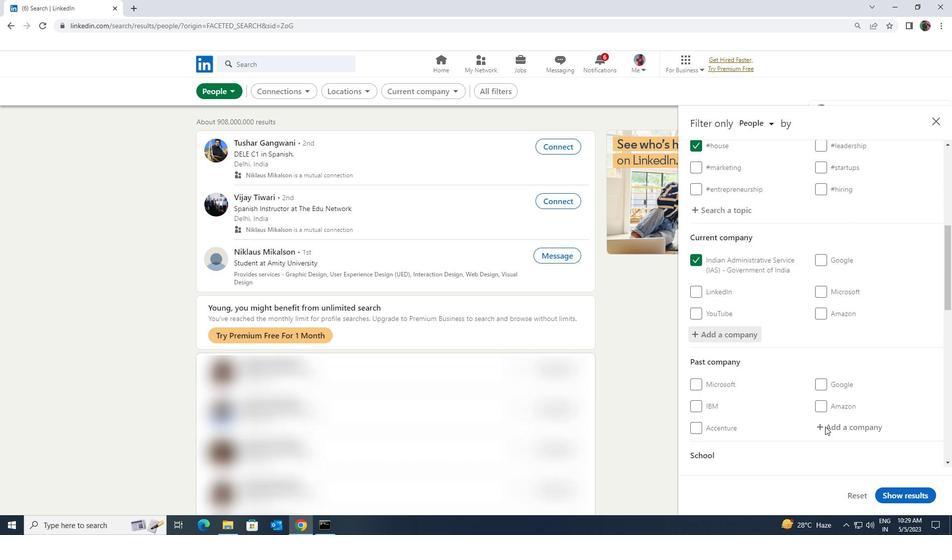 
Action: Mouse scrolled (825, 426) with delta (0, 0)
Screenshot: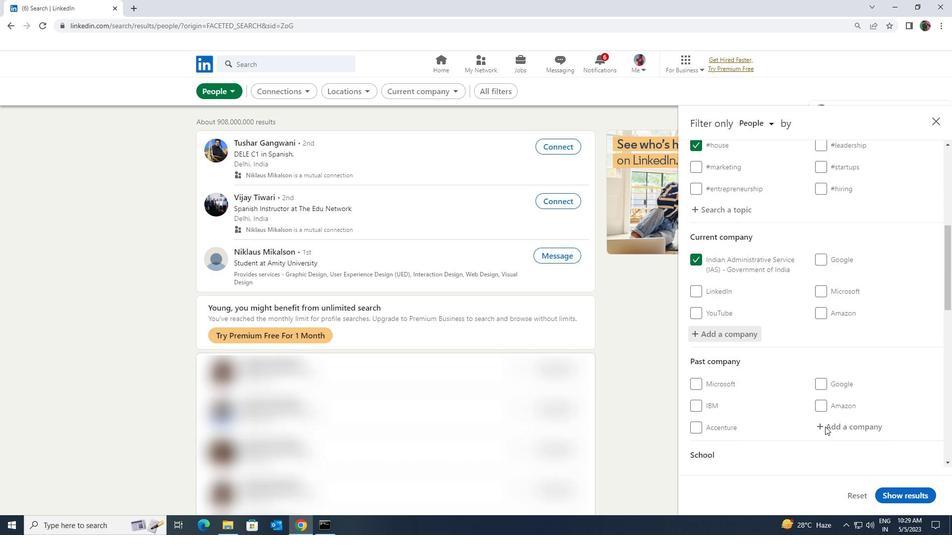 
Action: Mouse scrolled (825, 426) with delta (0, 0)
Screenshot: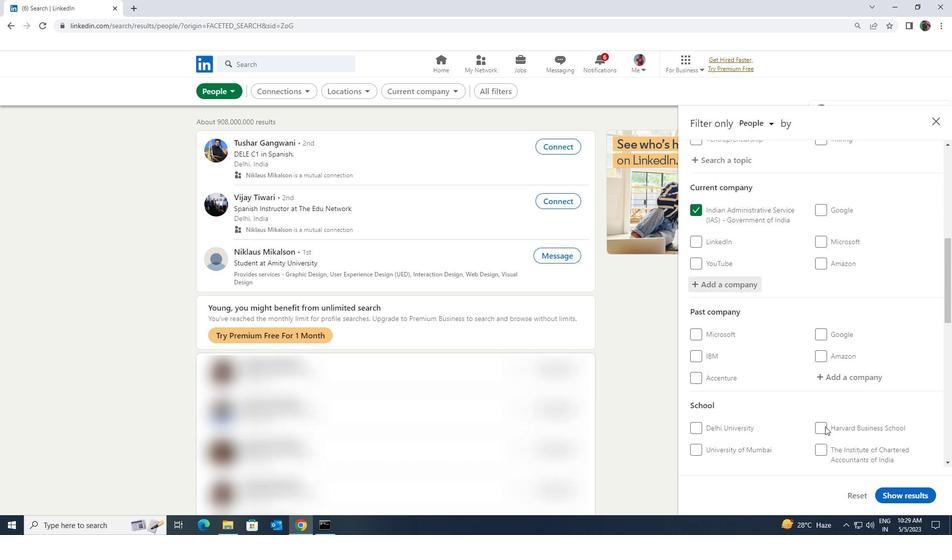 
Action: Mouse moved to (823, 426)
Screenshot: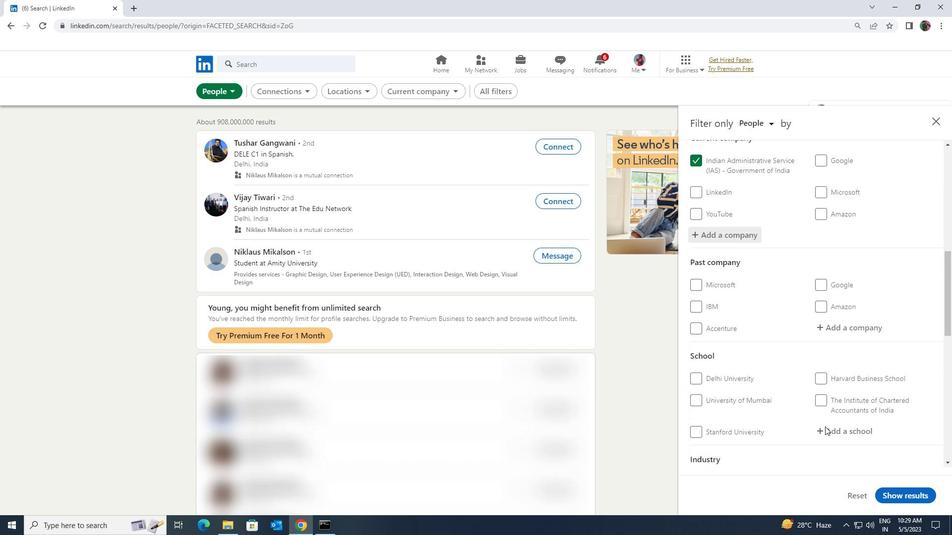 
Action: Mouse pressed left at (823, 426)
Screenshot: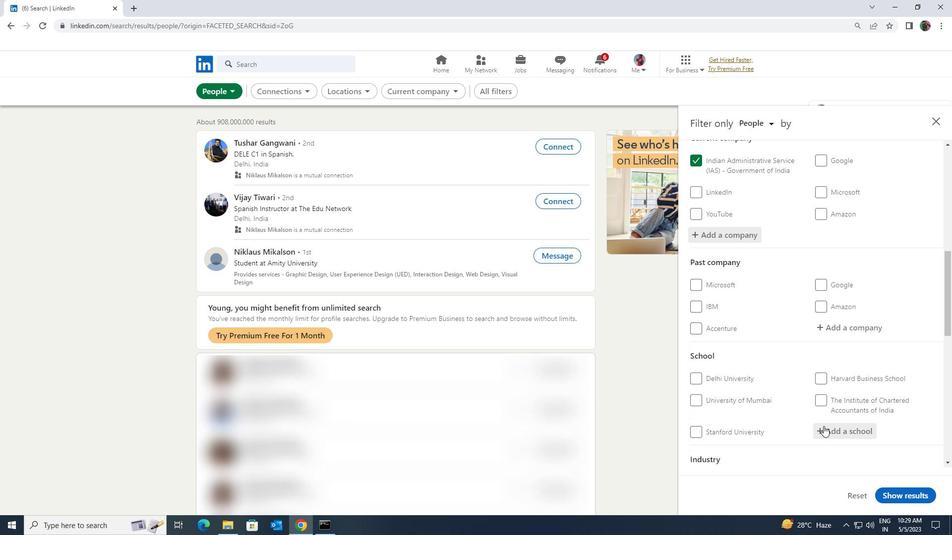 
Action: Mouse moved to (816, 426)
Screenshot: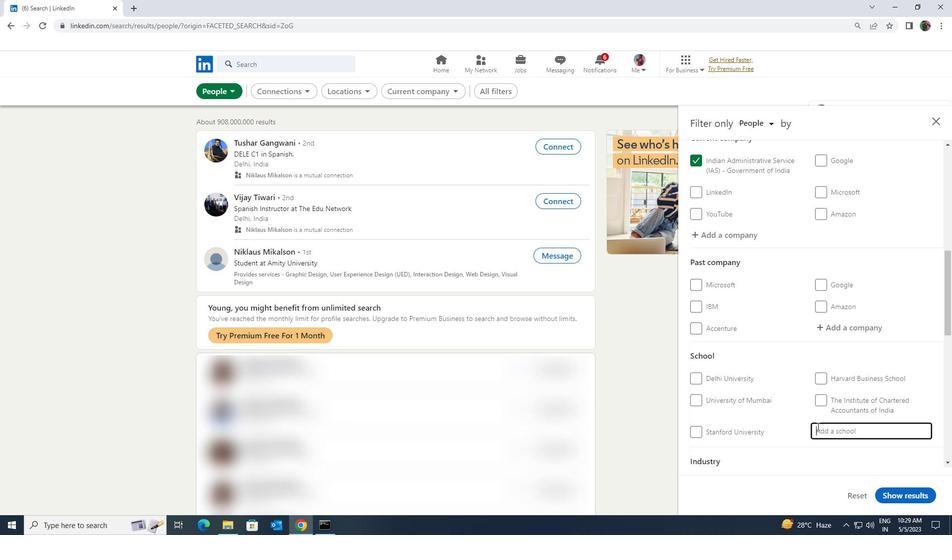 
Action: Key pressed <Key.shift><Key.shift><Key.shift><Key.shift><Key.shift><Key.shift><Key.shift><Key.shift><Key.shift><Key.shift><Key.shift><Key.shift><Key.shift><Key.shift><Key.shift><Key.shift><Key.shift><Key.shift><Key.shift><Key.shift><Key.shift><Key.shift><Key.shift>ST.<Key.shift>JOSEPH<Key.space><Key.shift><Key.shift><Key.shift>MATRI
Screenshot: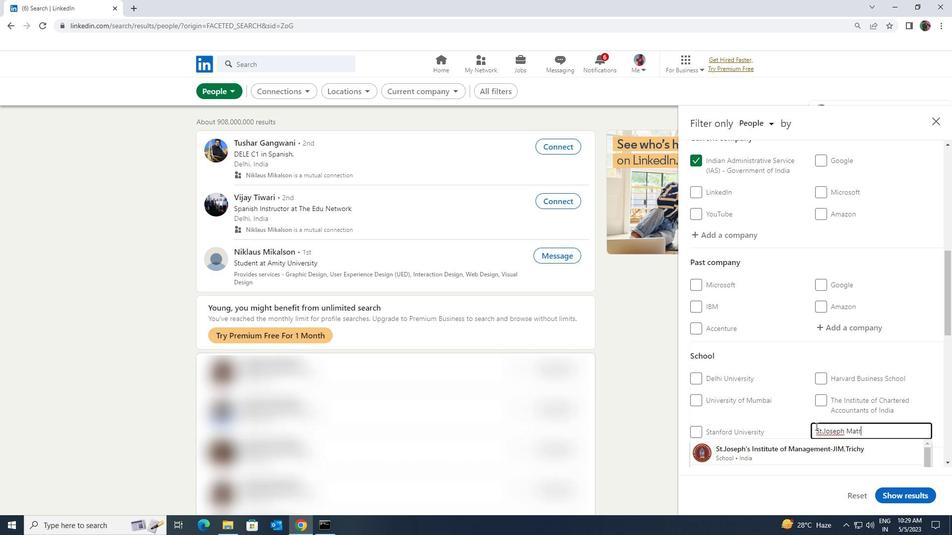 
Action: Mouse moved to (816, 443)
Screenshot: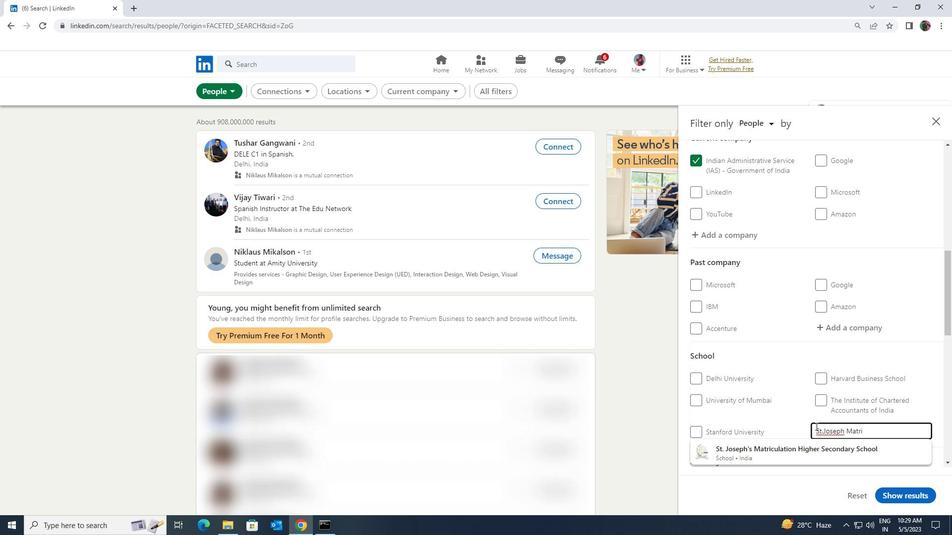 
Action: Mouse pressed left at (816, 443)
Screenshot: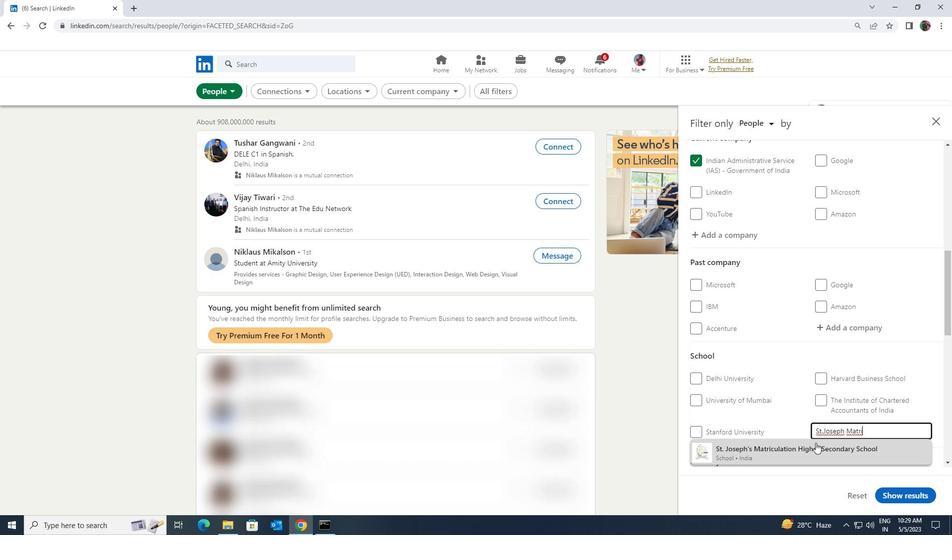 
Action: Mouse moved to (825, 423)
Screenshot: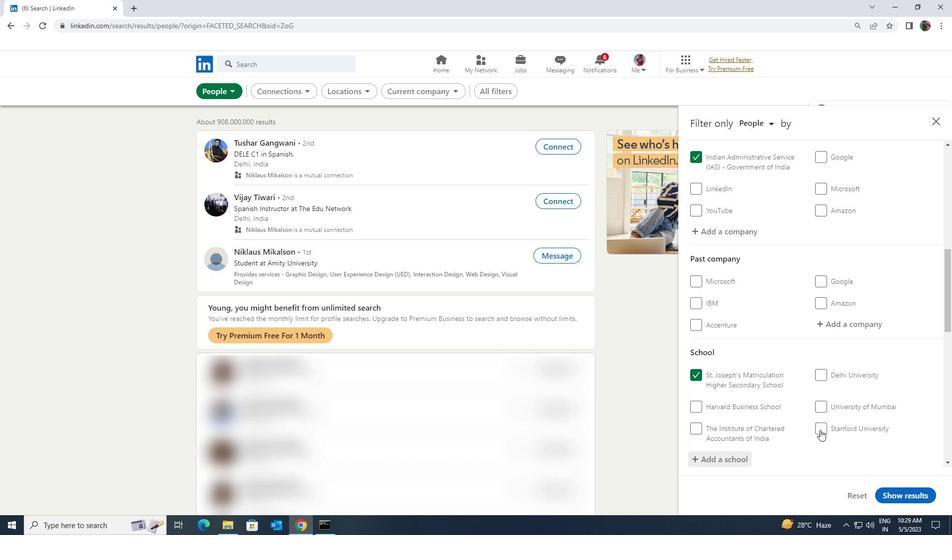 
Action: Mouse scrolled (825, 423) with delta (0, 0)
Screenshot: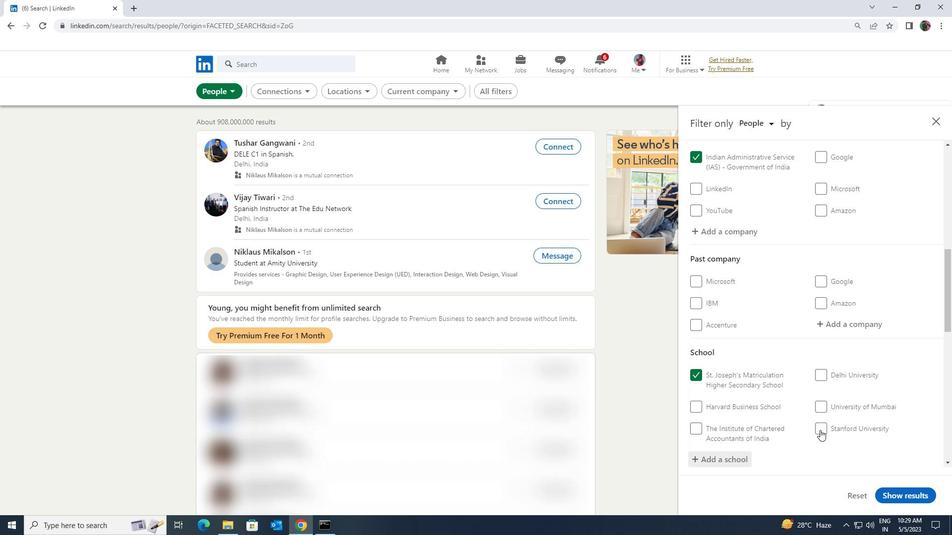 
Action: Mouse moved to (825, 423)
Screenshot: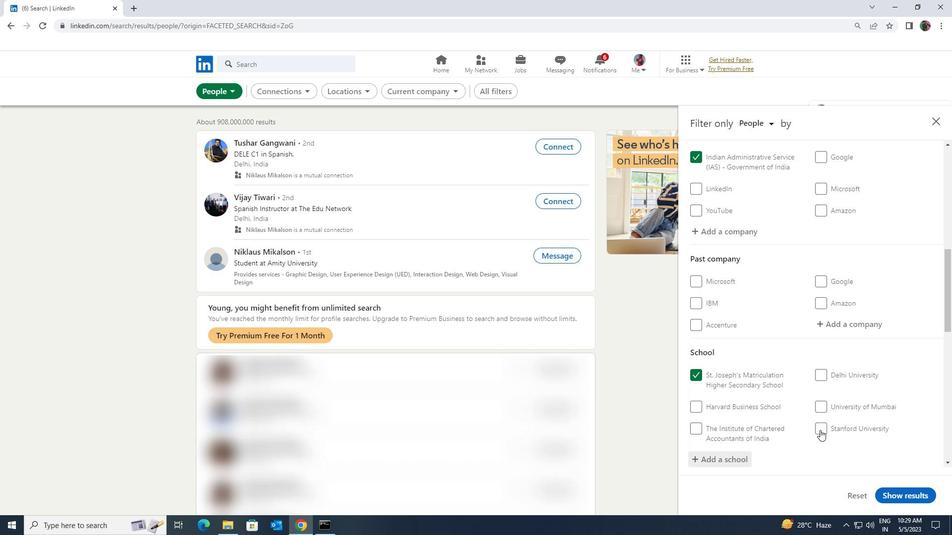 
Action: Mouse scrolled (825, 422) with delta (0, 0)
Screenshot: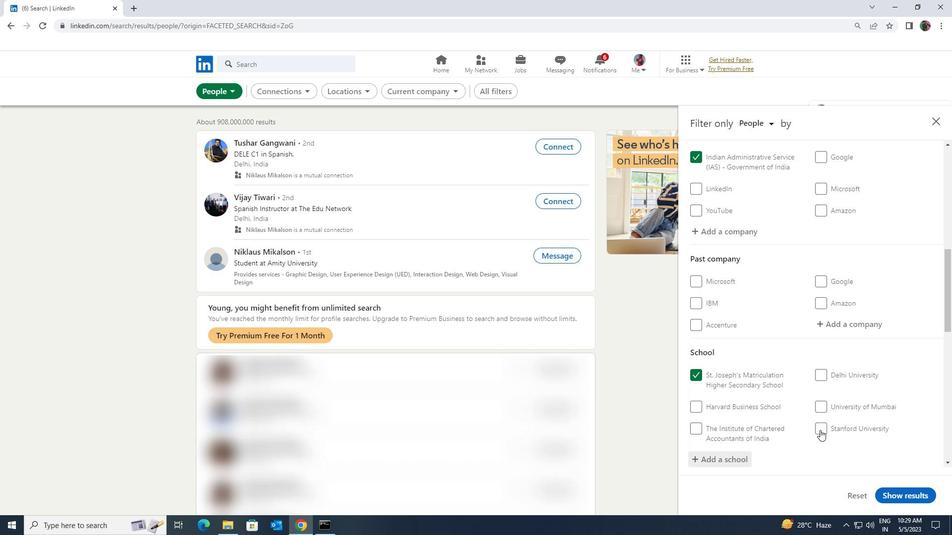 
Action: Mouse scrolled (825, 422) with delta (0, 0)
Screenshot: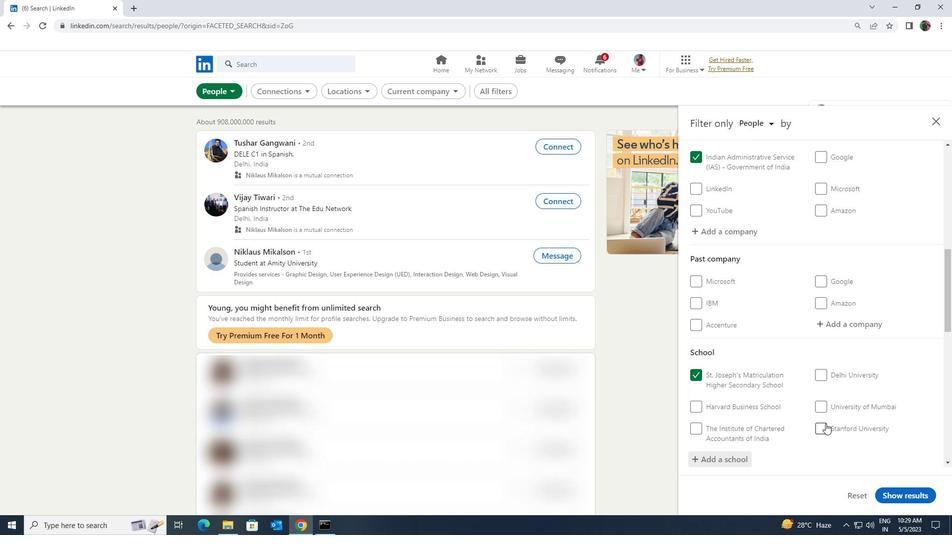 
Action: Mouse moved to (826, 421)
Screenshot: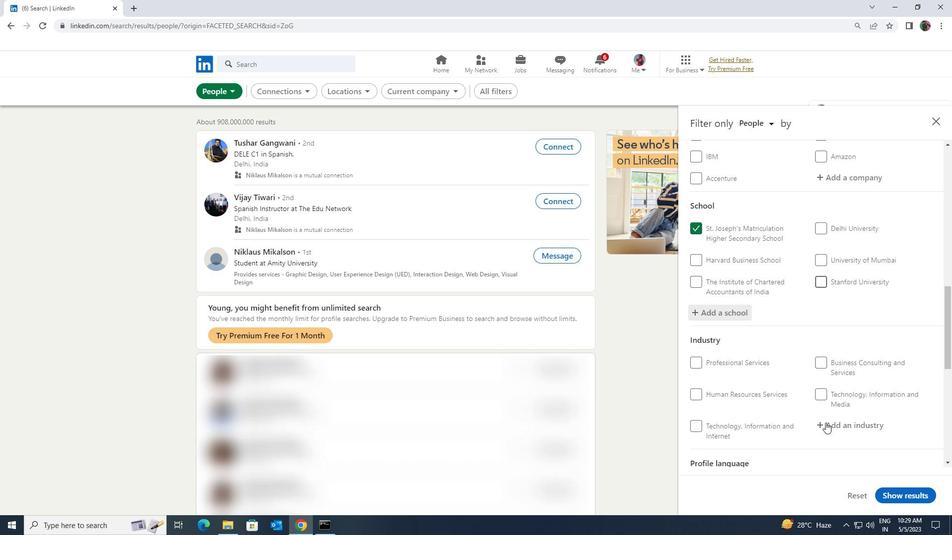 
Action: Mouse scrolled (826, 420) with delta (0, 0)
Screenshot: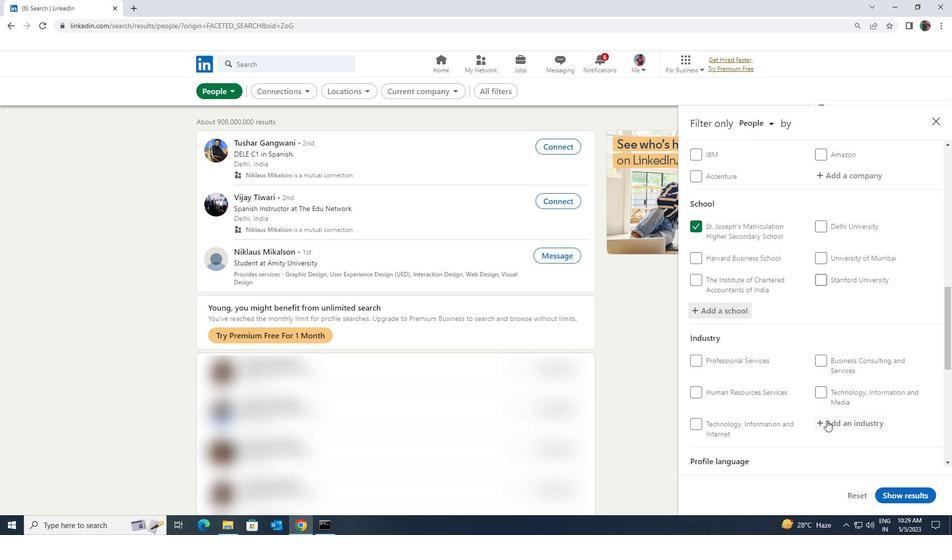 
Action: Mouse moved to (824, 378)
Screenshot: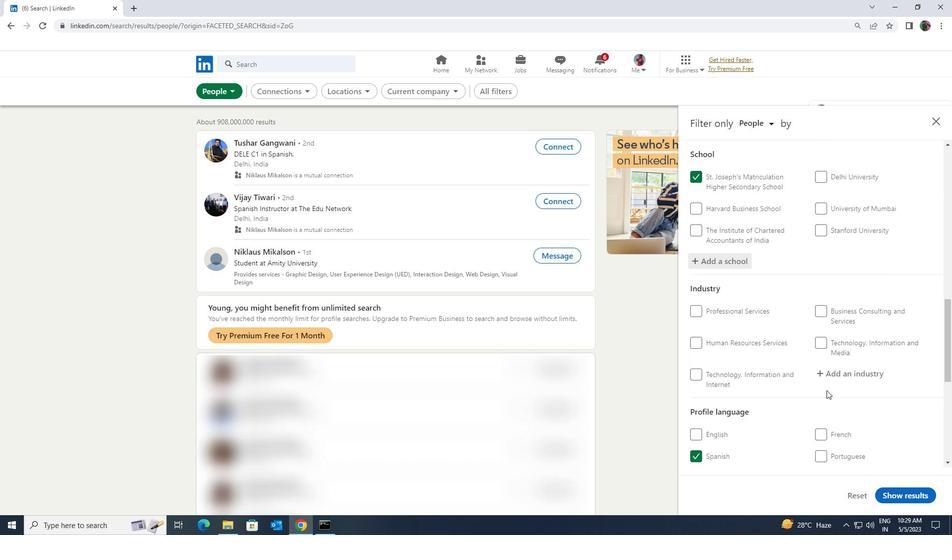 
Action: Mouse pressed left at (824, 378)
Screenshot: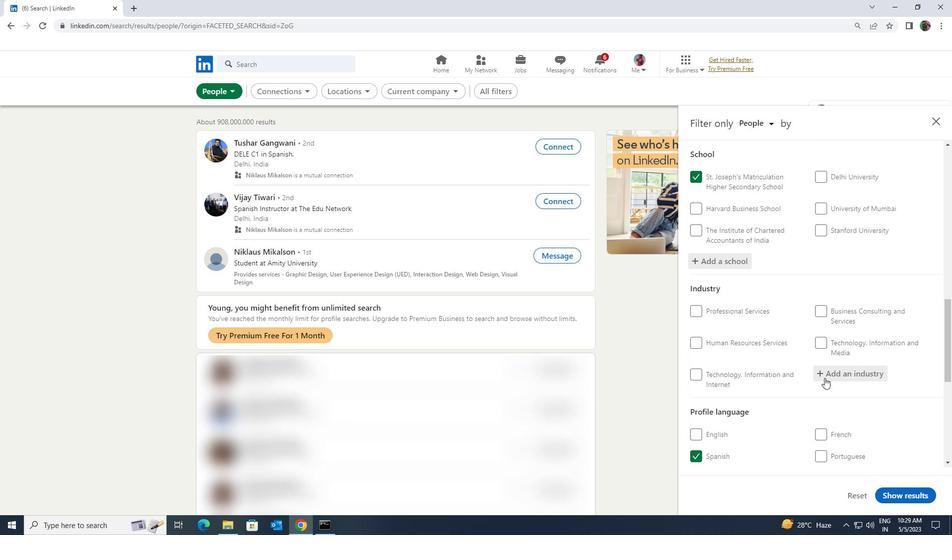 
Action: Key pressed <Key.shift><Key.shift><Key.shift><Key.shift><Key.shift><Key.shift><Key.shift><Key.shift><Key.shift><Key.shift><Key.shift>EC<Key.backspace>XECUTIVE<Key.space>
Screenshot: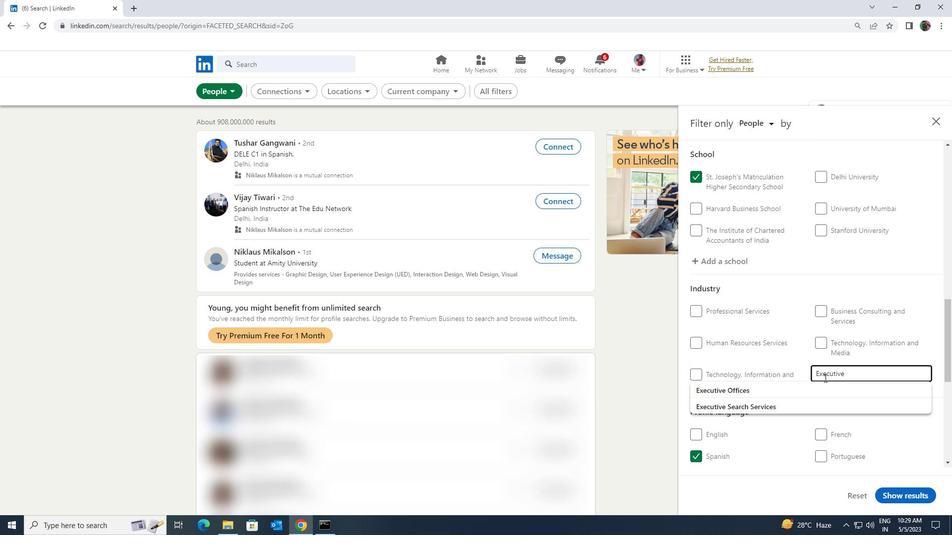 
Action: Mouse moved to (818, 386)
Screenshot: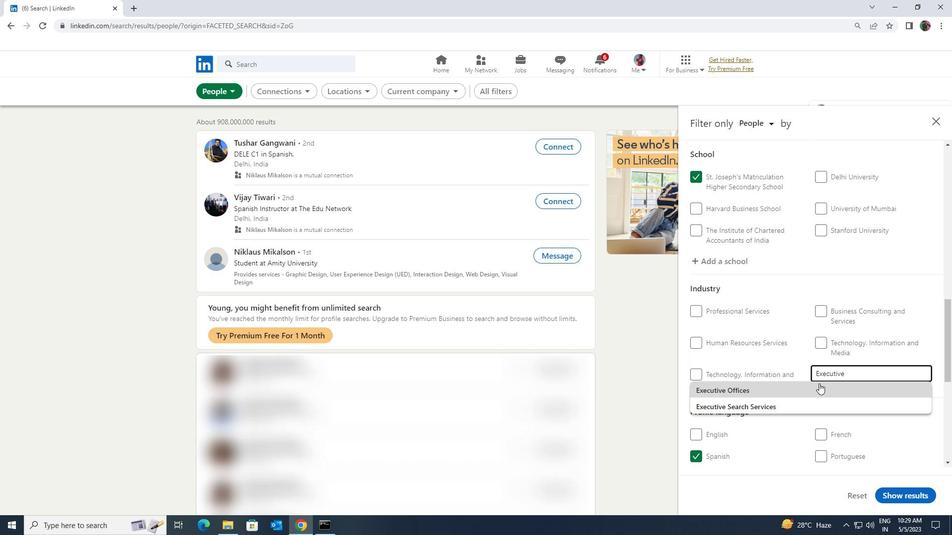 
Action: Mouse pressed left at (818, 386)
Screenshot: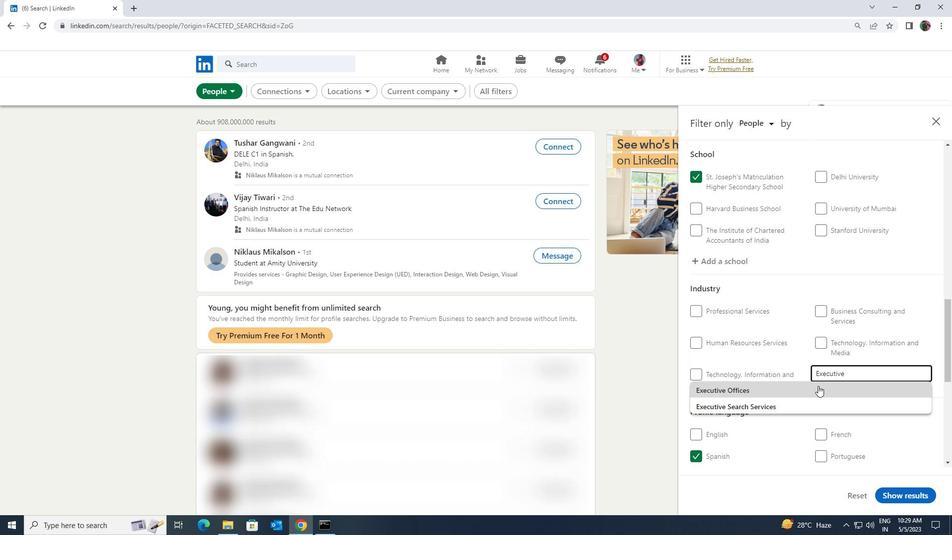 
Action: Mouse scrolled (818, 386) with delta (0, 0)
Screenshot: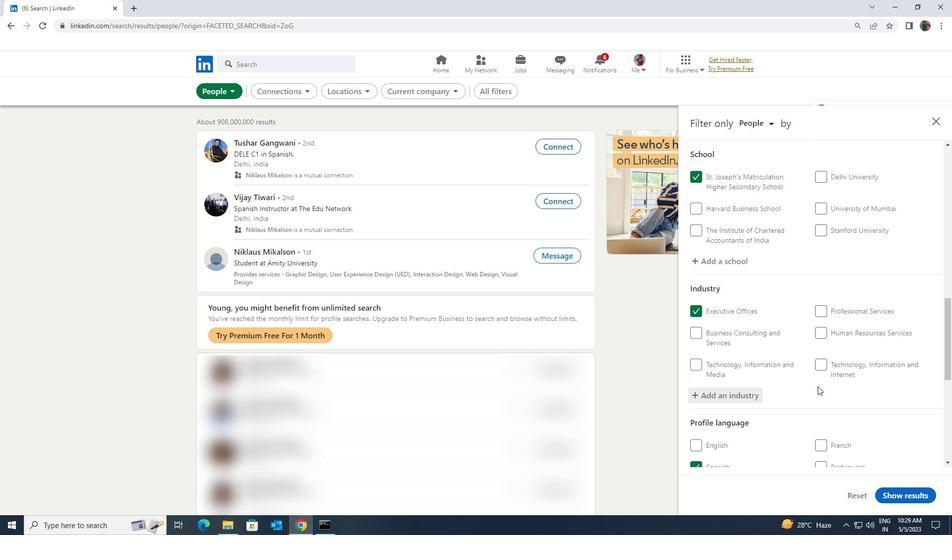 
Action: Mouse scrolled (818, 386) with delta (0, 0)
Screenshot: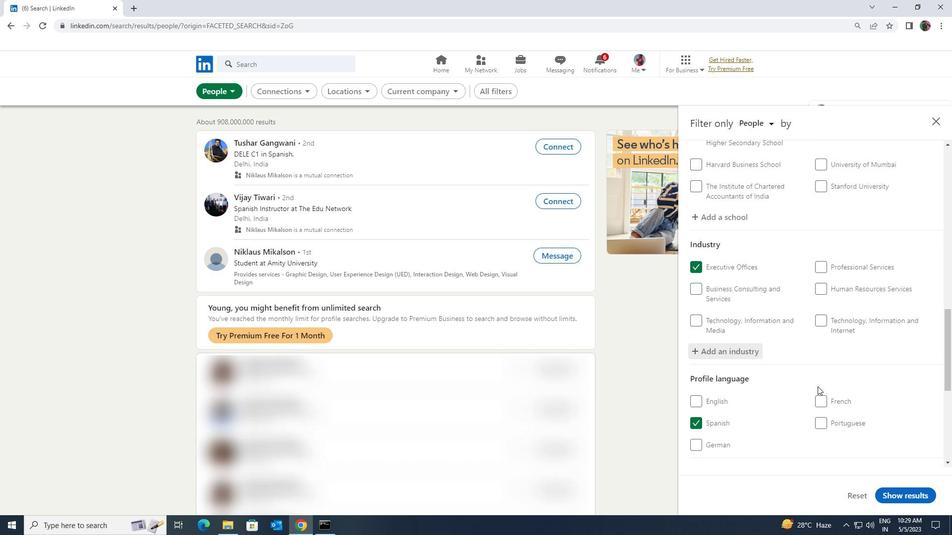 
Action: Mouse scrolled (818, 386) with delta (0, 0)
Screenshot: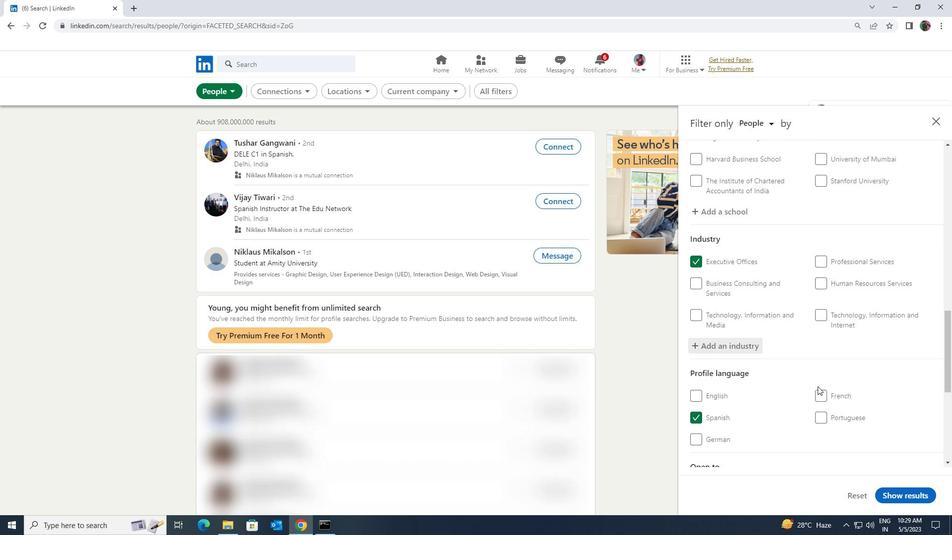 
Action: Mouse scrolled (818, 386) with delta (0, 0)
Screenshot: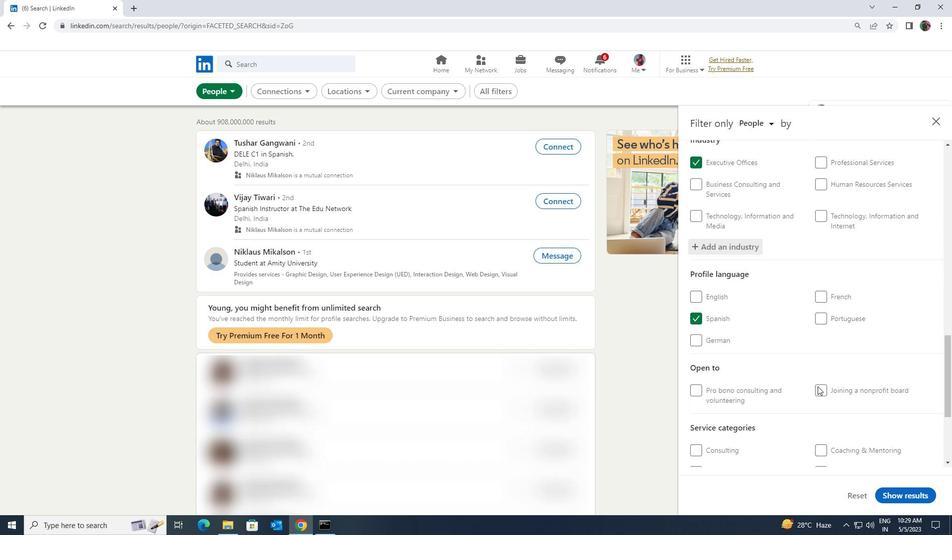 
Action: Mouse scrolled (818, 386) with delta (0, 0)
Screenshot: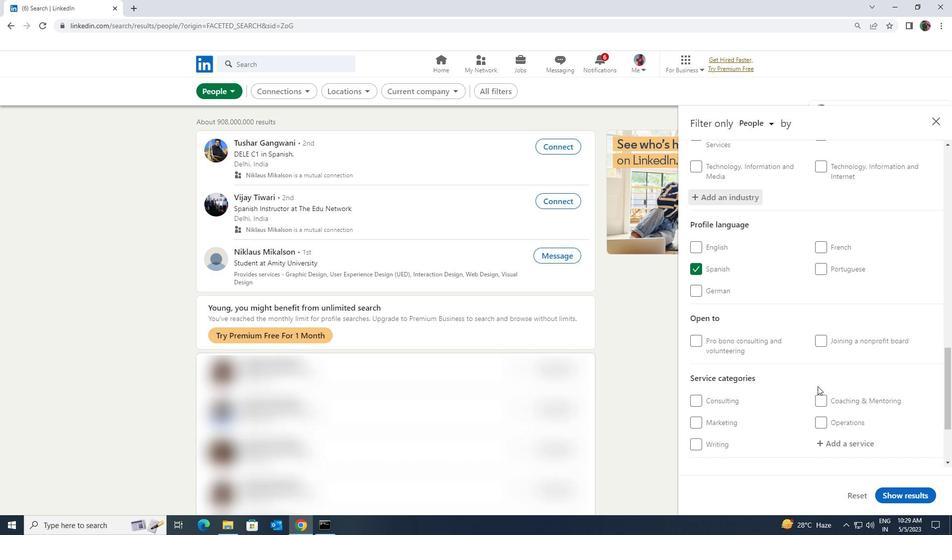 
Action: Mouse moved to (819, 392)
Screenshot: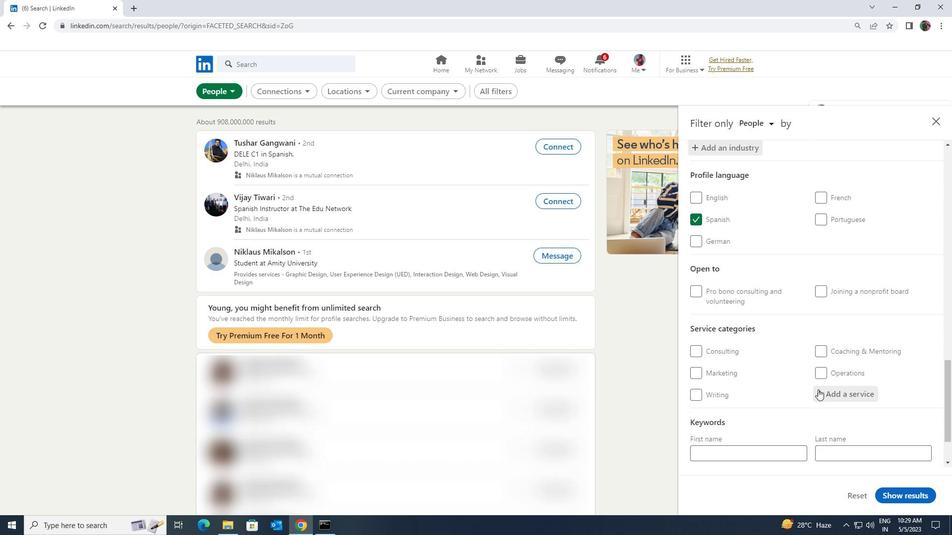 
Action: Mouse pressed left at (819, 392)
Screenshot: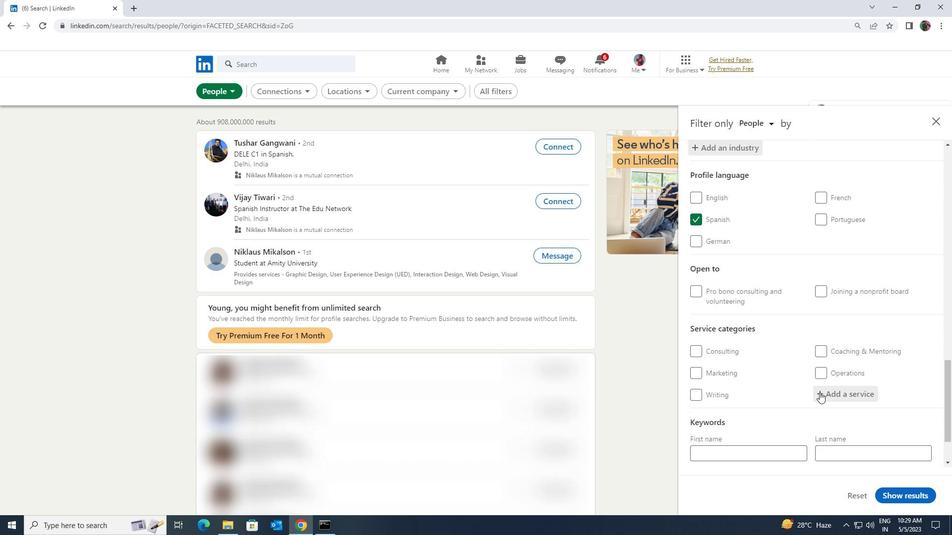 
Action: Mouse moved to (821, 393)
Screenshot: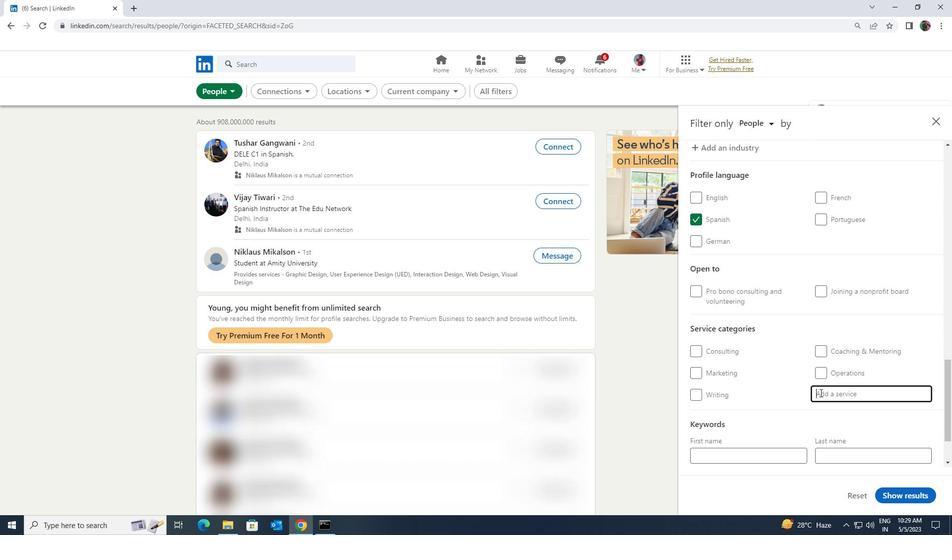 
Action: Key pressed <Key.shift><Key.shift><Key.shift><Key.shift><Key.shift><Key.shift><Key.shift><Key.shift>EMAIL<Key.space><Key.shift>MAR
Screenshot: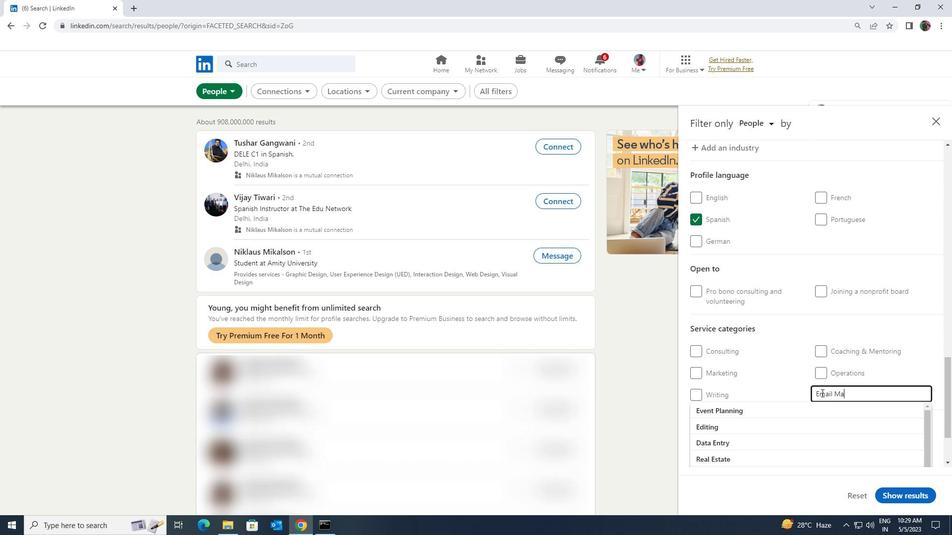 
Action: Mouse moved to (808, 404)
Screenshot: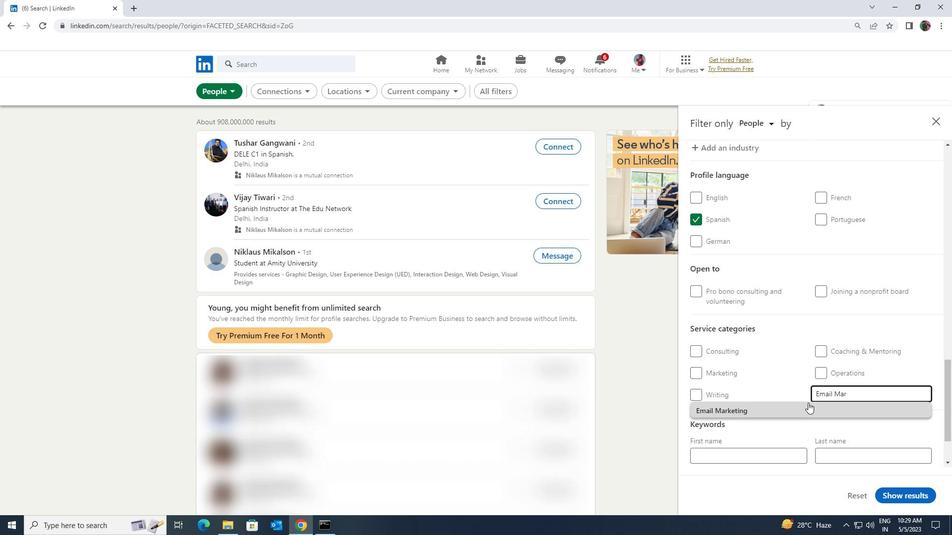
Action: Mouse pressed left at (808, 404)
Screenshot: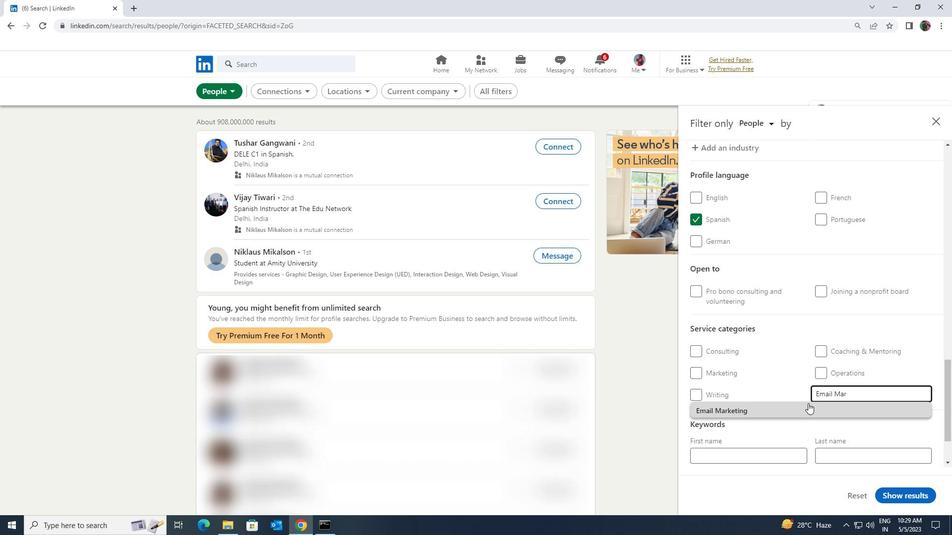 
Action: Mouse moved to (808, 404)
Screenshot: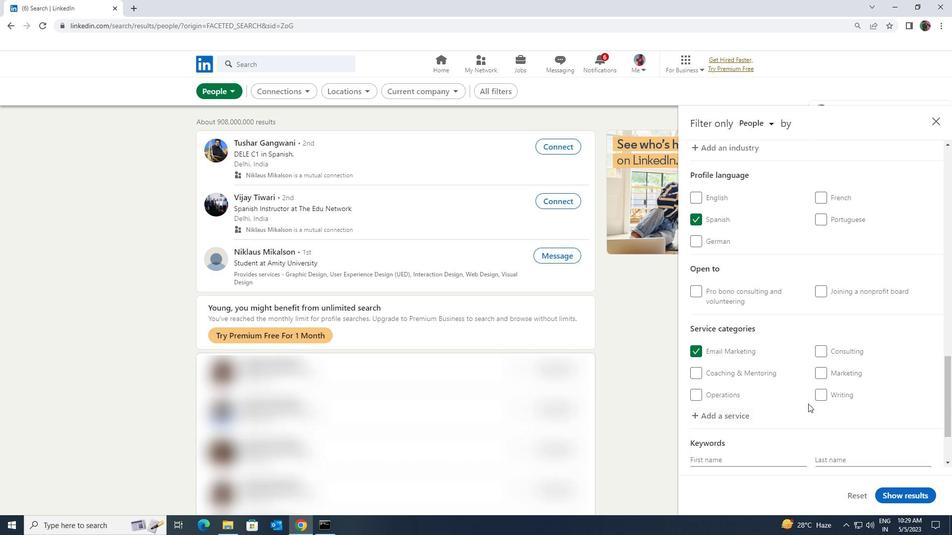 
Action: Mouse scrolled (808, 403) with delta (0, 0)
Screenshot: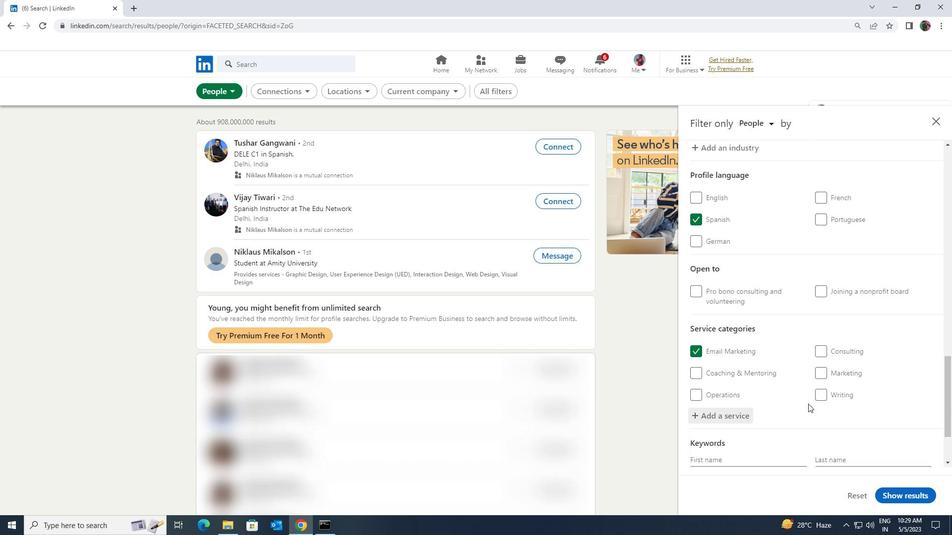 
Action: Mouse scrolled (808, 403) with delta (0, 0)
Screenshot: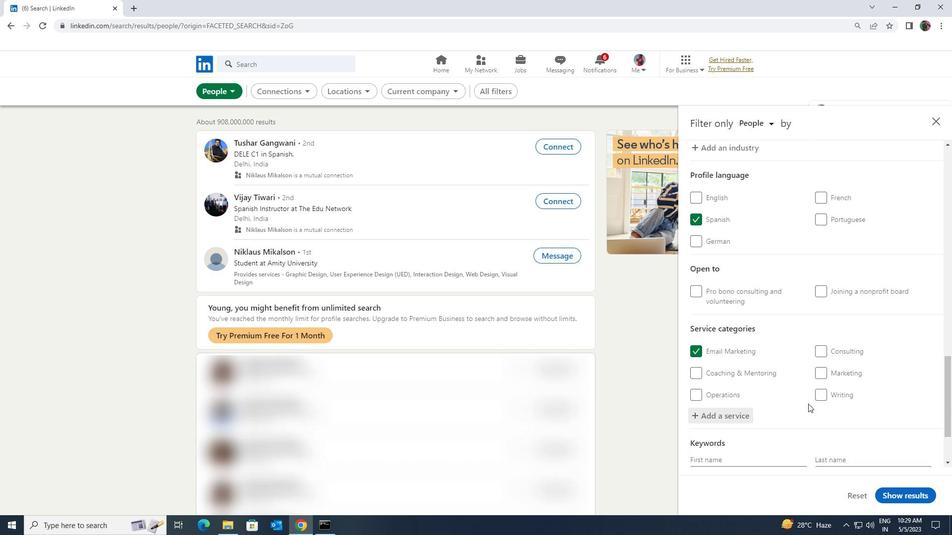 
Action: Mouse moved to (808, 404)
Screenshot: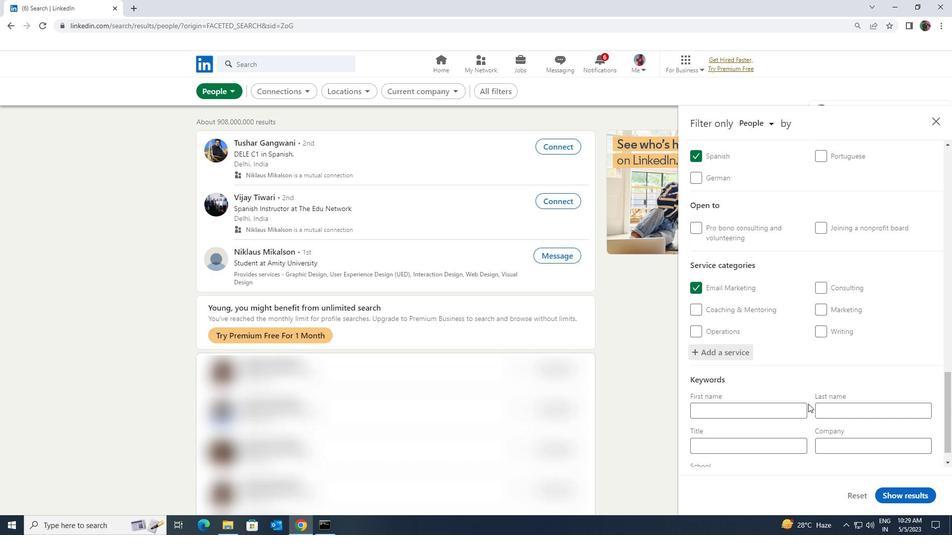 
Action: Mouse scrolled (808, 403) with delta (0, 0)
Screenshot: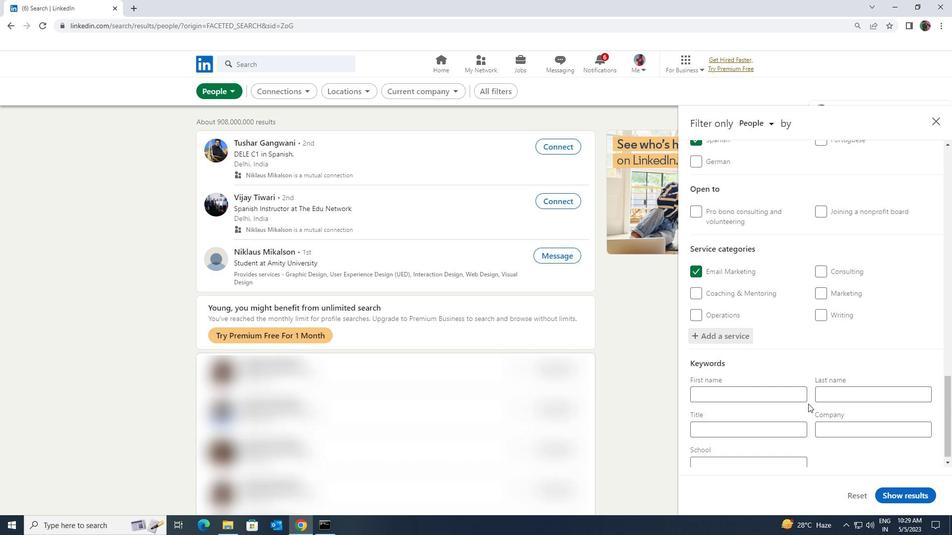 
Action: Mouse scrolled (808, 403) with delta (0, 0)
Screenshot: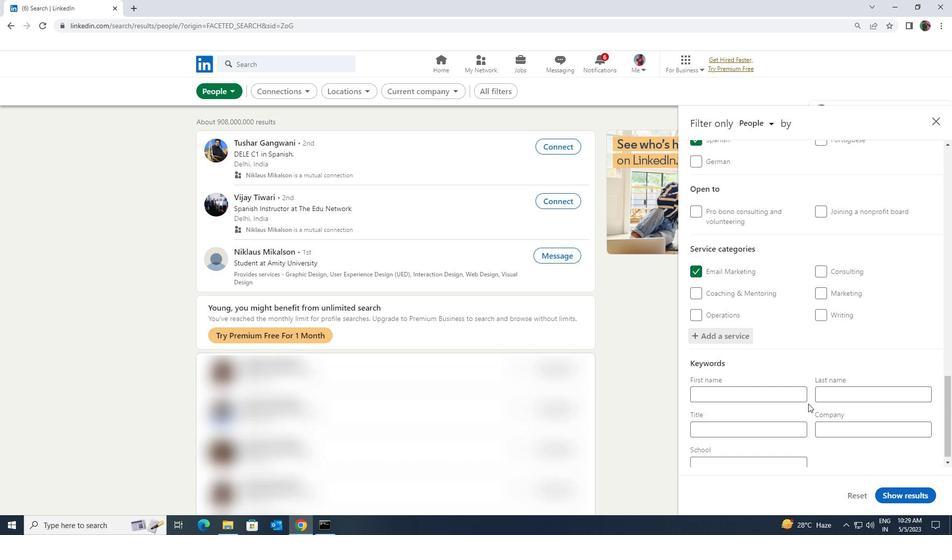 
Action: Mouse moved to (794, 419)
Screenshot: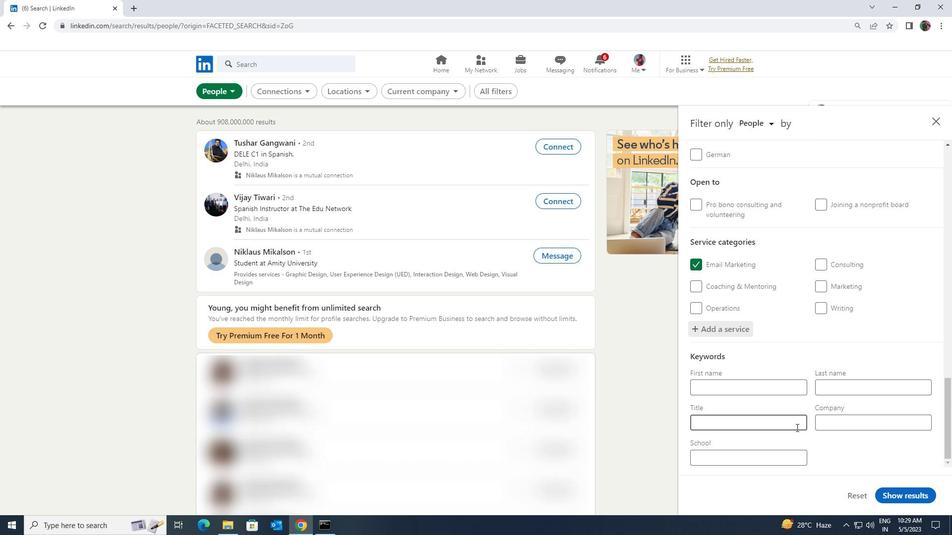 
Action: Mouse pressed left at (794, 419)
Screenshot: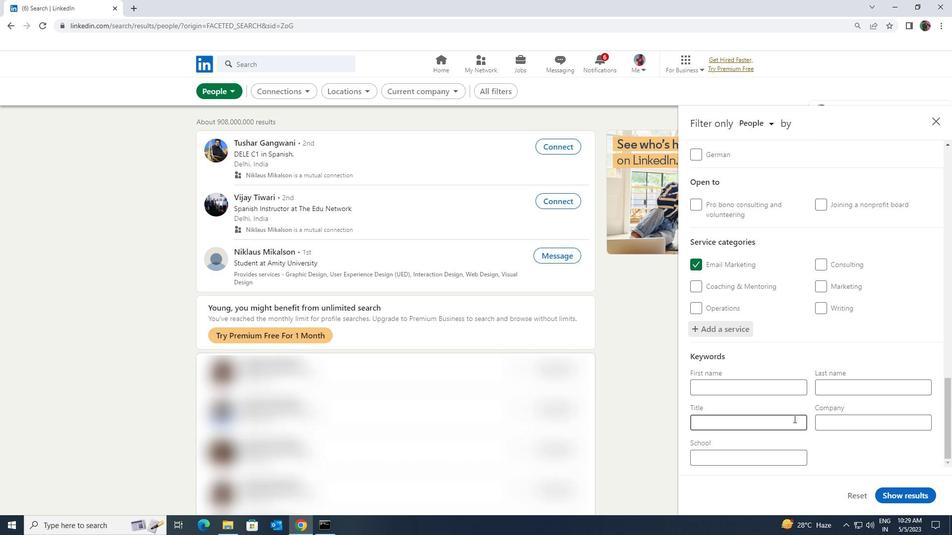 
Action: Key pressed <Key.shift><Key.shift><Key.shift><Key.shift><Key.shift><Key.shift><Key.shift><Key.shift><Key.shift>CULTURE<Key.space><Key.shift><Key.shift><Key.shift><Key.shift>OPERATIONS<Key.space><Key.shift>MANAGER
Screenshot: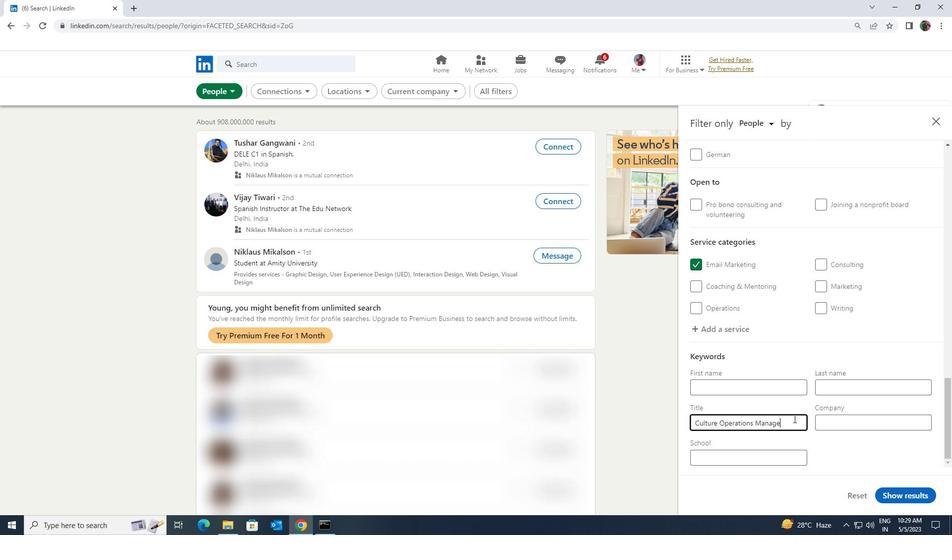 
Action: Mouse moved to (882, 488)
Screenshot: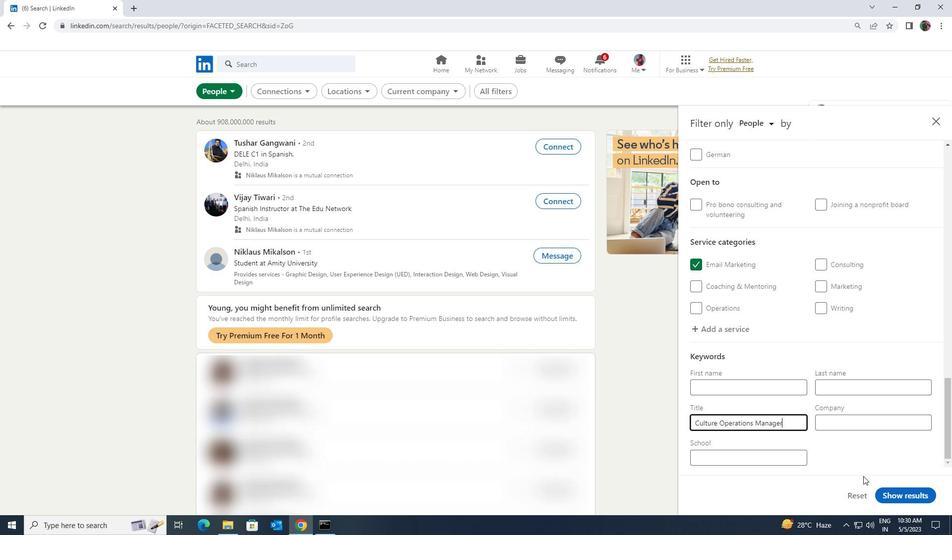 
Action: Mouse pressed left at (882, 488)
Screenshot: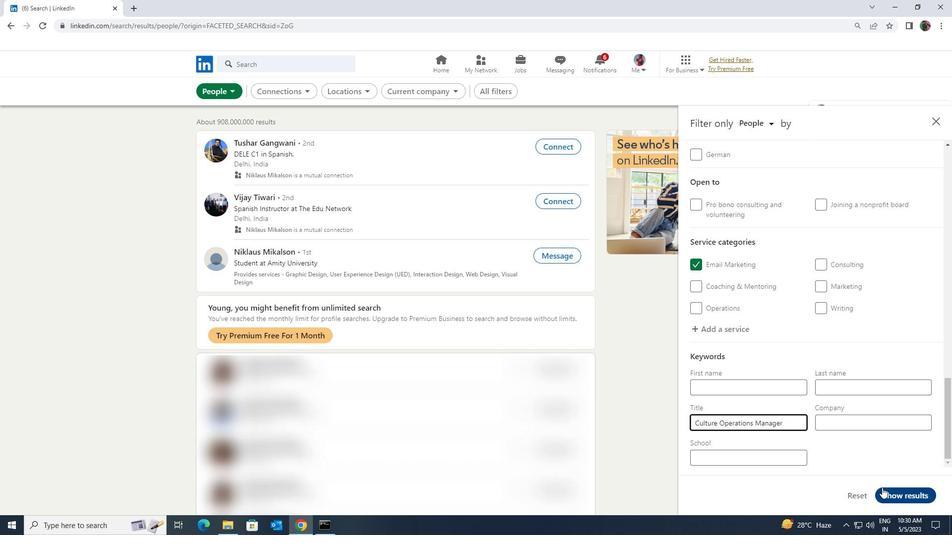 
Action: Mouse moved to (882, 489)
Screenshot: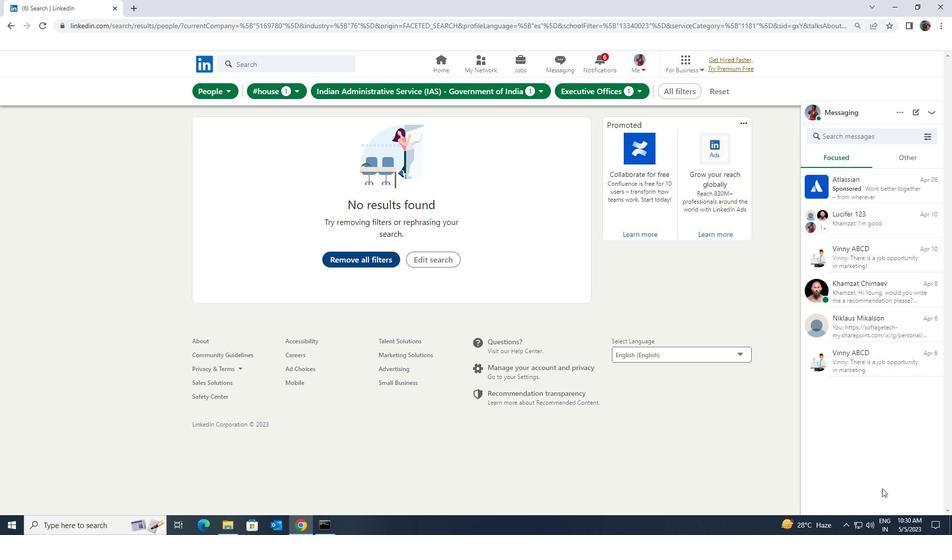 
